 Task: Add an event with the title Second Coffee Meeting with Business Partner, date '2023/10/25', time 9:15 AM to 11:15 AMand add a description: Participants will learn the importance of active listening in effective communication. They will explore techniques for improving listening skills, such as maintaining eye.Select event color  Sage . Add location for the event as: 789 Great Sphinx of Giza, Giza, Egypt, logged in from the account softage.6@softage.netand send the event invitation to softage.3@softage.net and softage.4@softage.net. Set a reminder for the event Weekly on Sunday
Action: Mouse moved to (64, 89)
Screenshot: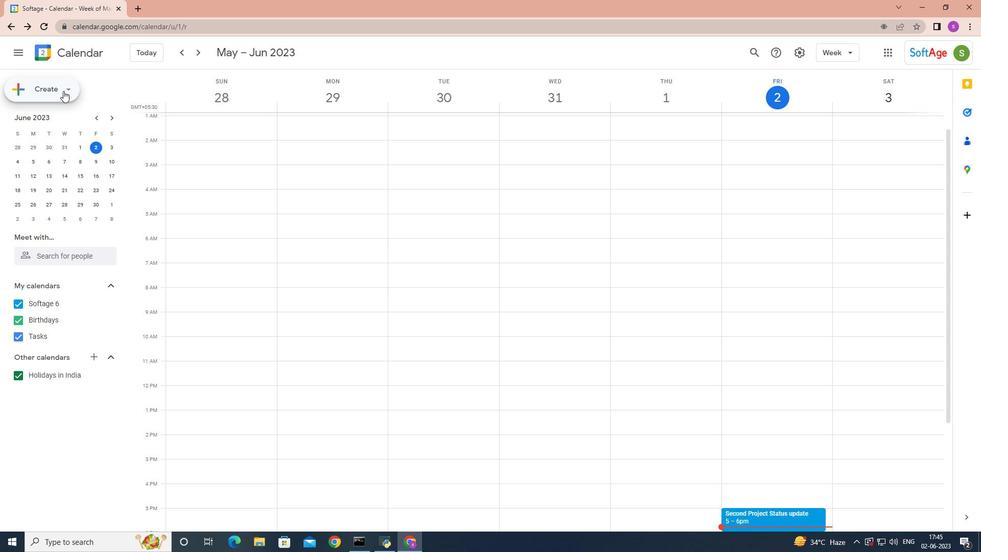 
Action: Mouse pressed left at (64, 89)
Screenshot: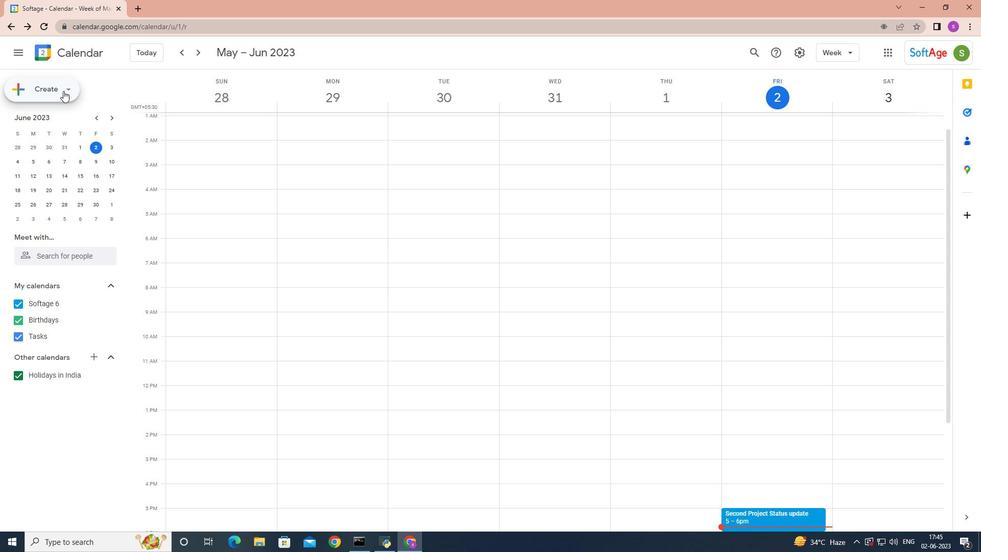 
Action: Mouse moved to (59, 114)
Screenshot: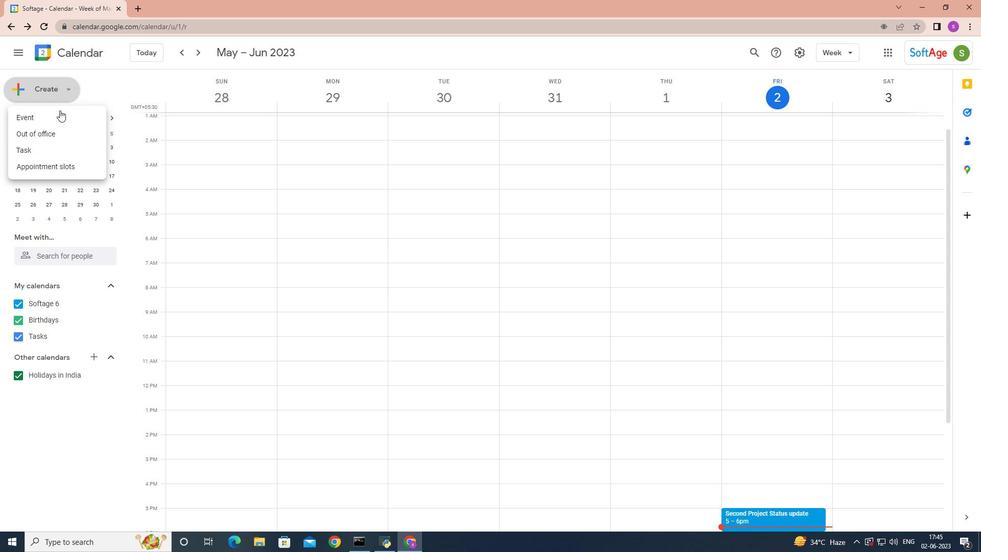 
Action: Mouse pressed left at (59, 114)
Screenshot: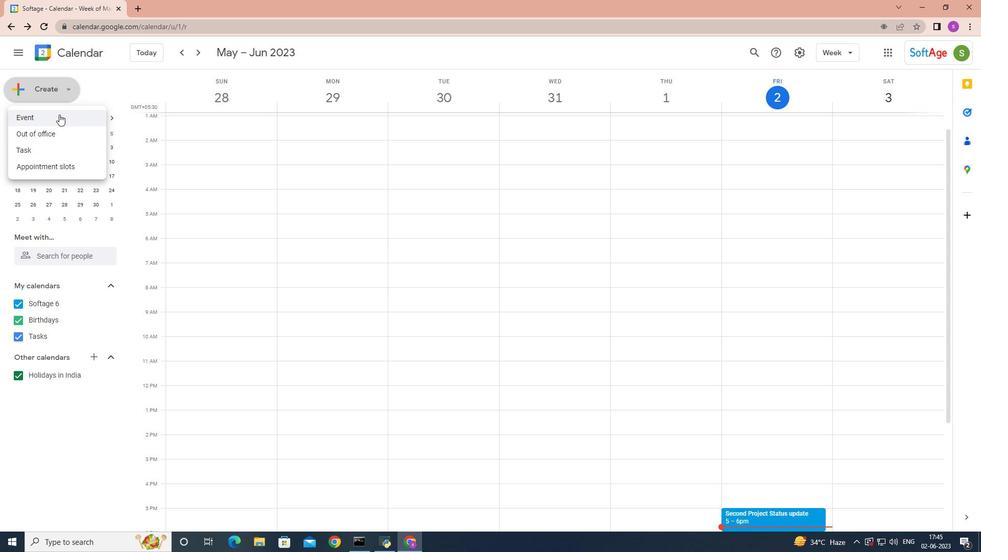 
Action: Mouse moved to (637, 491)
Screenshot: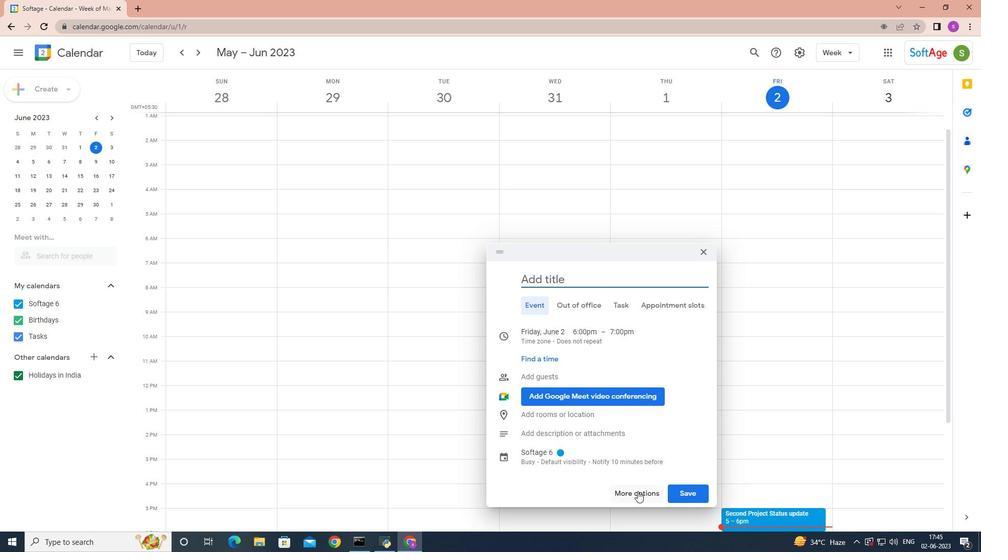 
Action: Mouse pressed left at (637, 491)
Screenshot: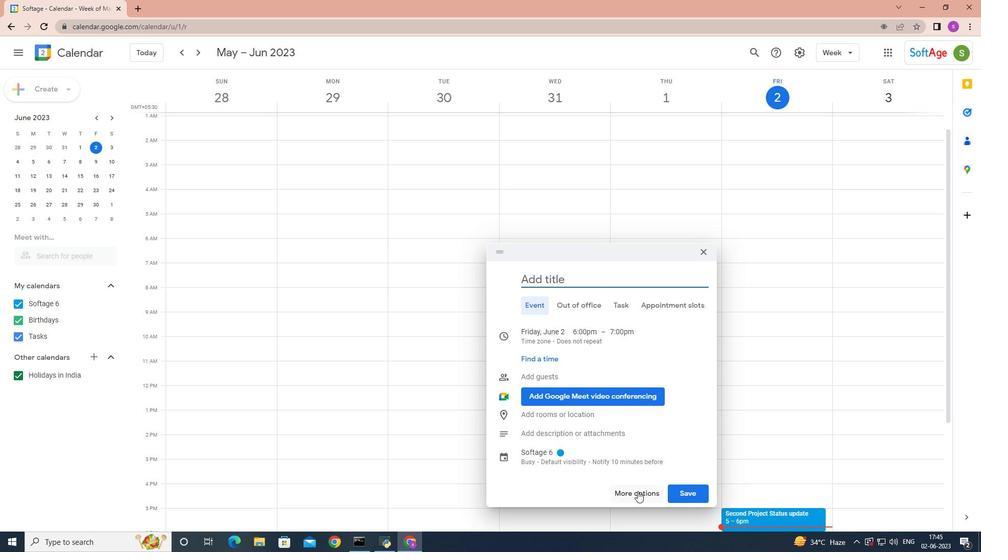 
Action: Mouse moved to (314, 200)
Screenshot: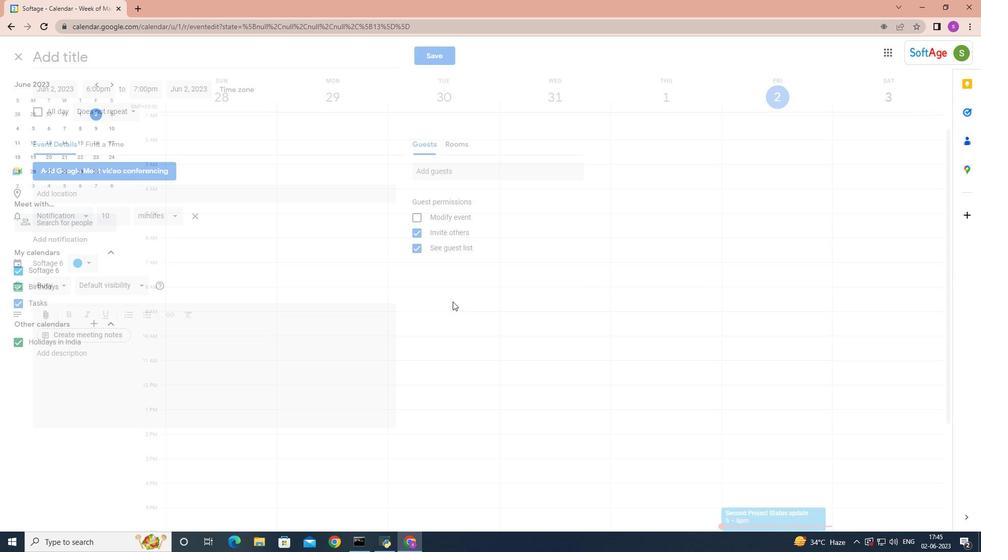 
Action: Key pressed <Key.shift>Second<Key.space><Key.shift>Coffee,<Key.space><Key.shift>Meeting
Screenshot: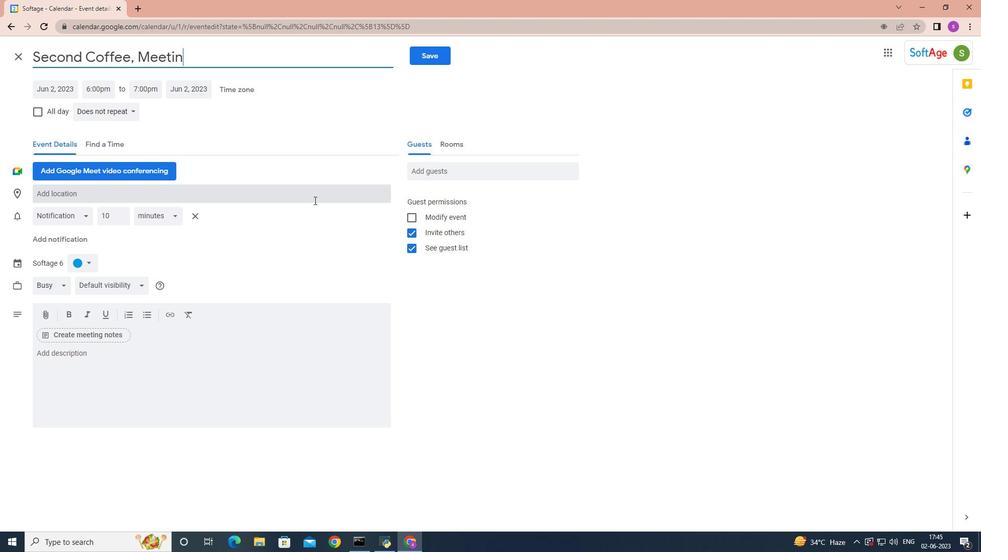 
Action: Mouse moved to (63, 90)
Screenshot: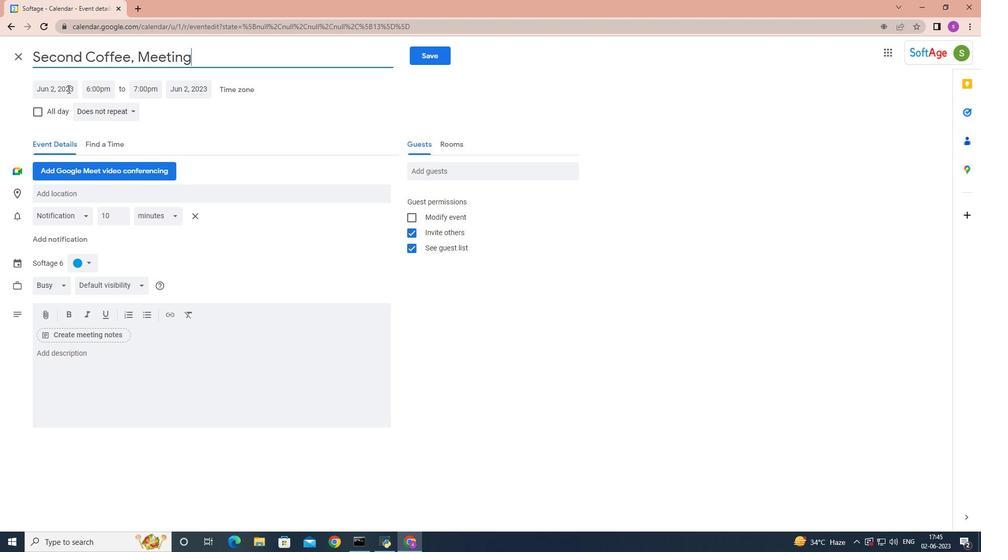 
Action: Mouse pressed left at (63, 90)
Screenshot: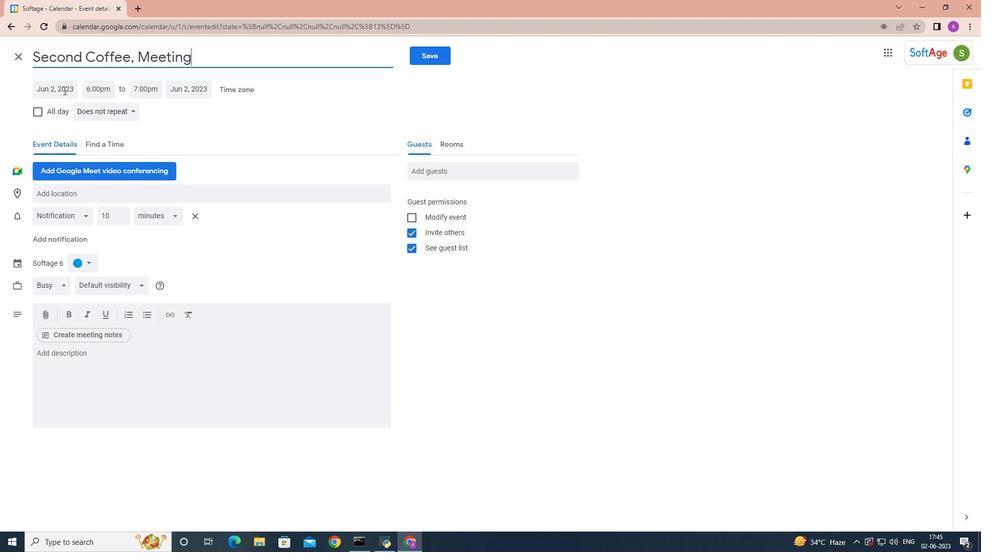 
Action: Mouse moved to (164, 110)
Screenshot: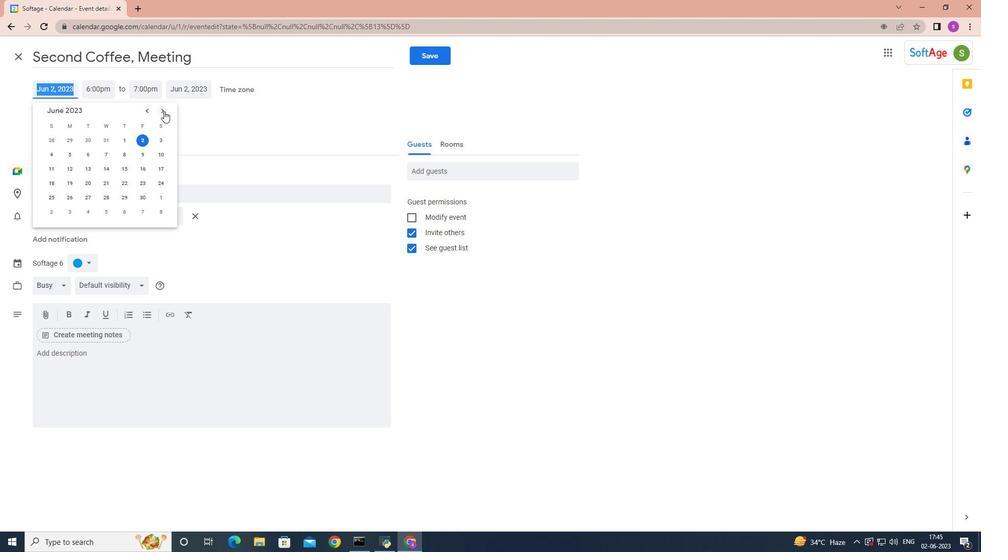 
Action: Mouse pressed left at (164, 110)
Screenshot: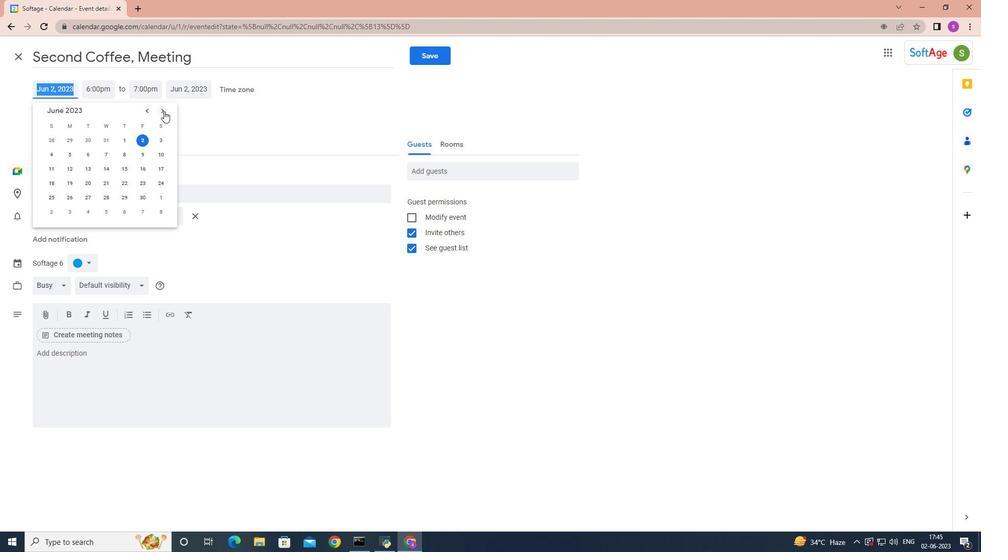
Action: Mouse moved to (164, 109)
Screenshot: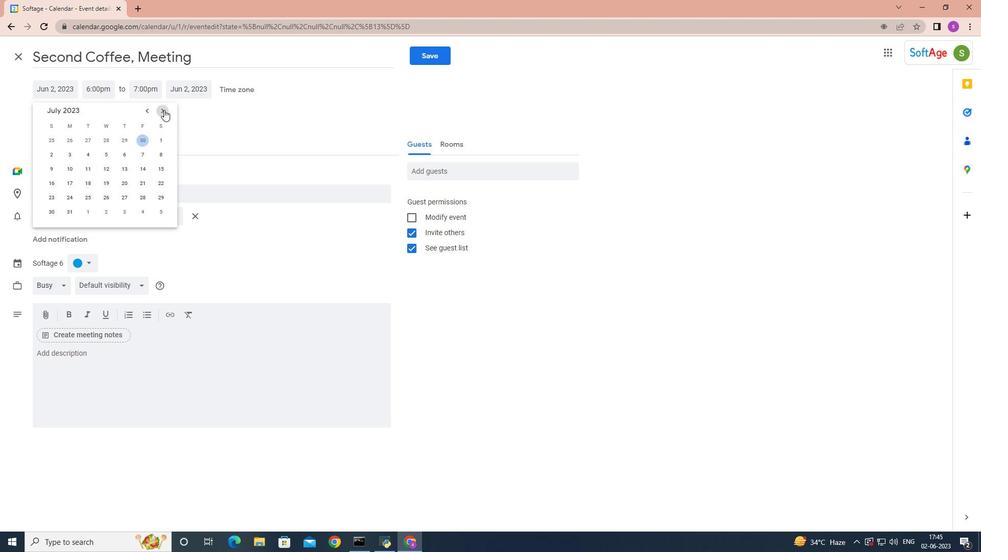 
Action: Mouse pressed left at (164, 109)
Screenshot: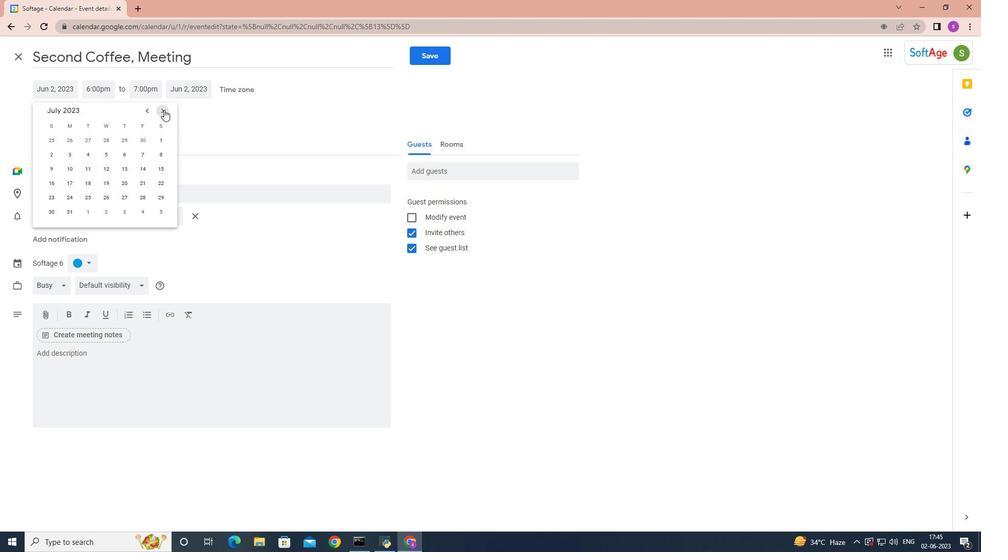 
Action: Mouse pressed left at (164, 109)
Screenshot: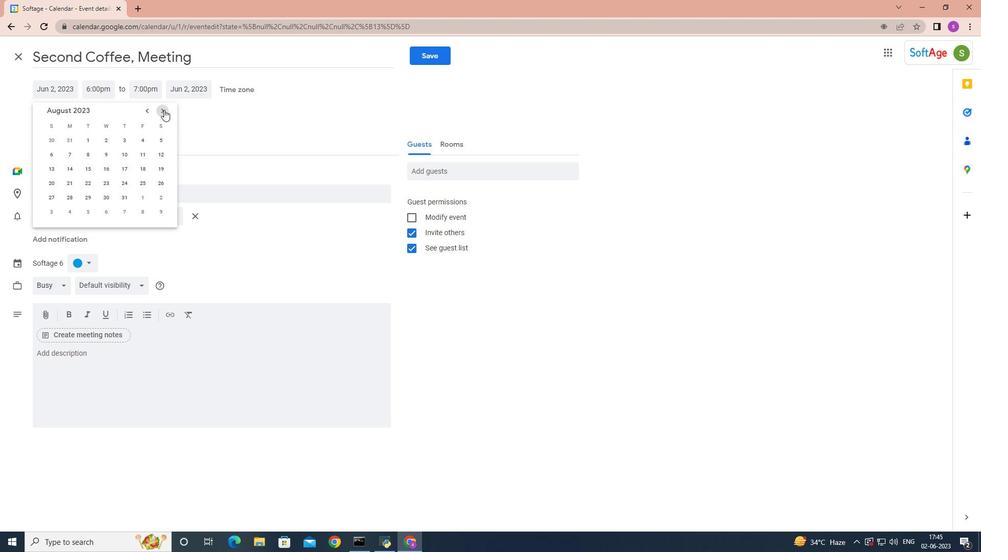 
Action: Mouse pressed left at (164, 109)
Screenshot: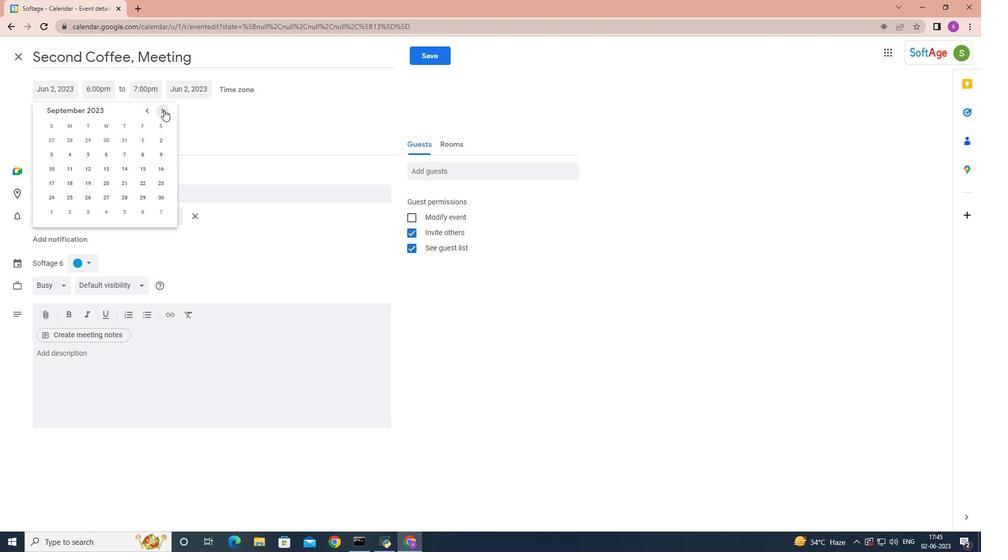 
Action: Mouse moved to (105, 182)
Screenshot: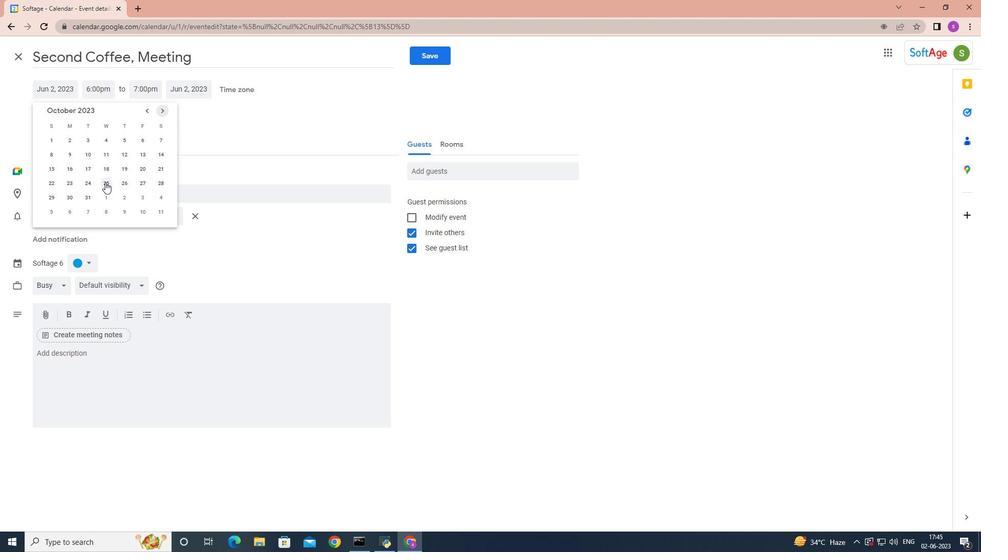 
Action: Mouse pressed left at (105, 182)
Screenshot: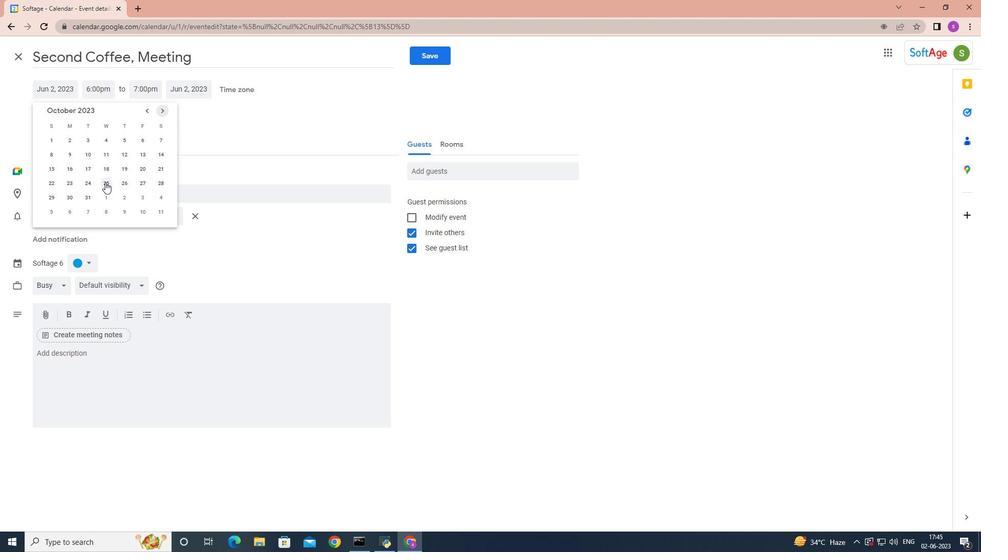 
Action: Mouse moved to (110, 90)
Screenshot: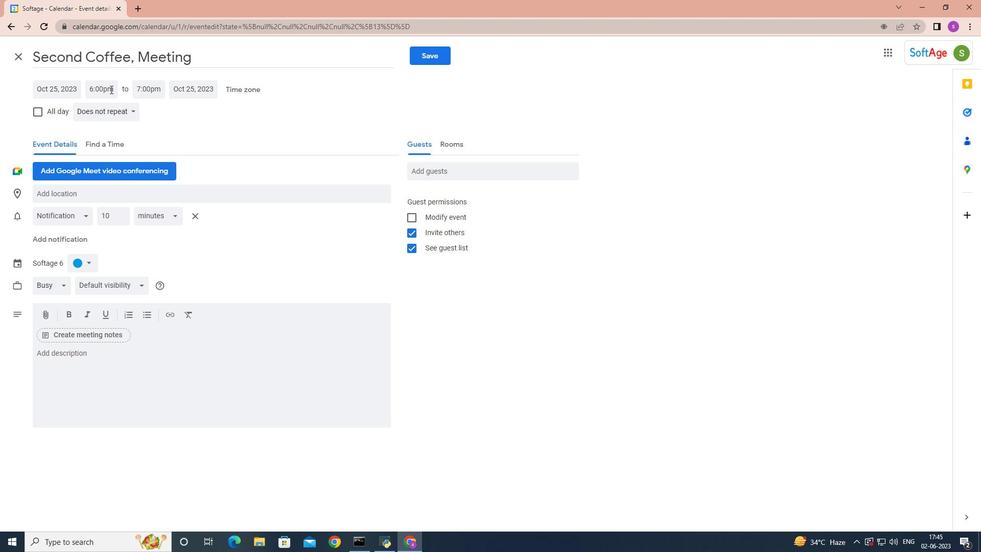 
Action: Mouse pressed left at (110, 90)
Screenshot: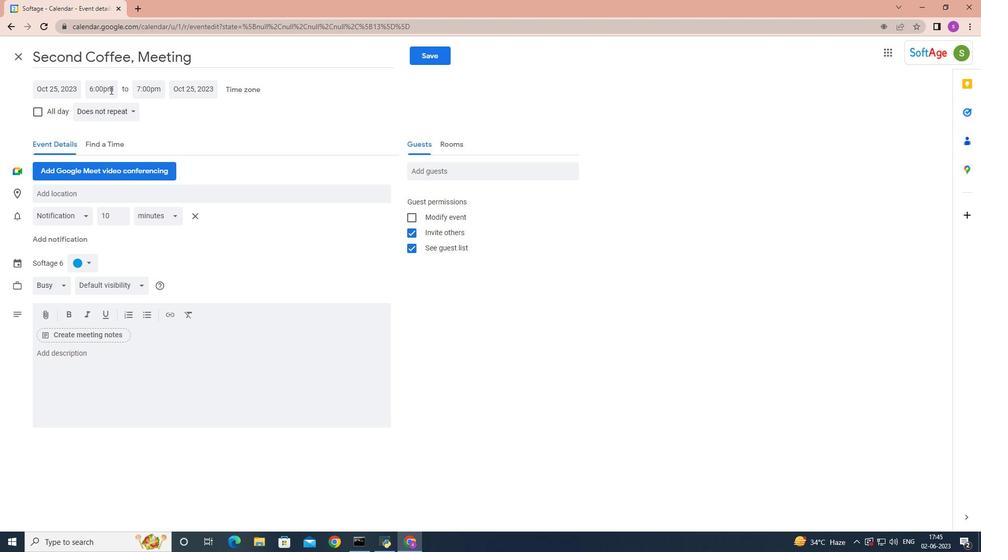 
Action: Mouse moved to (137, 133)
Screenshot: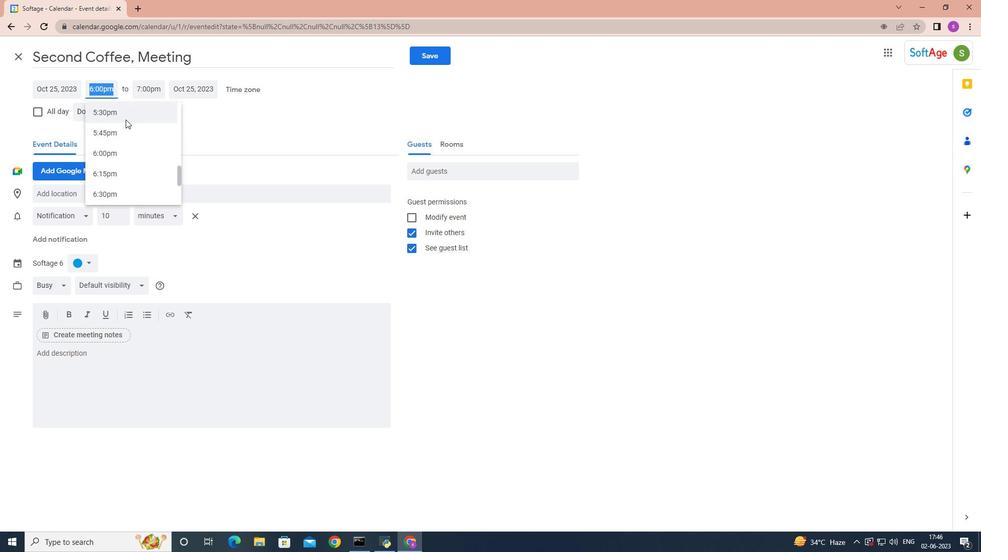 
Action: Mouse scrolled (137, 134) with delta (0, 0)
Screenshot: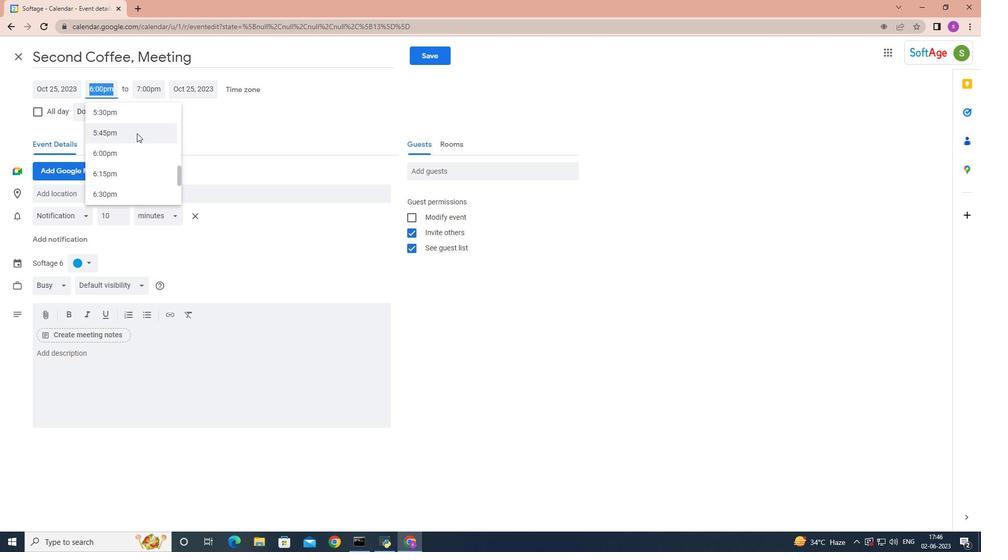 
Action: Mouse scrolled (137, 134) with delta (0, 0)
Screenshot: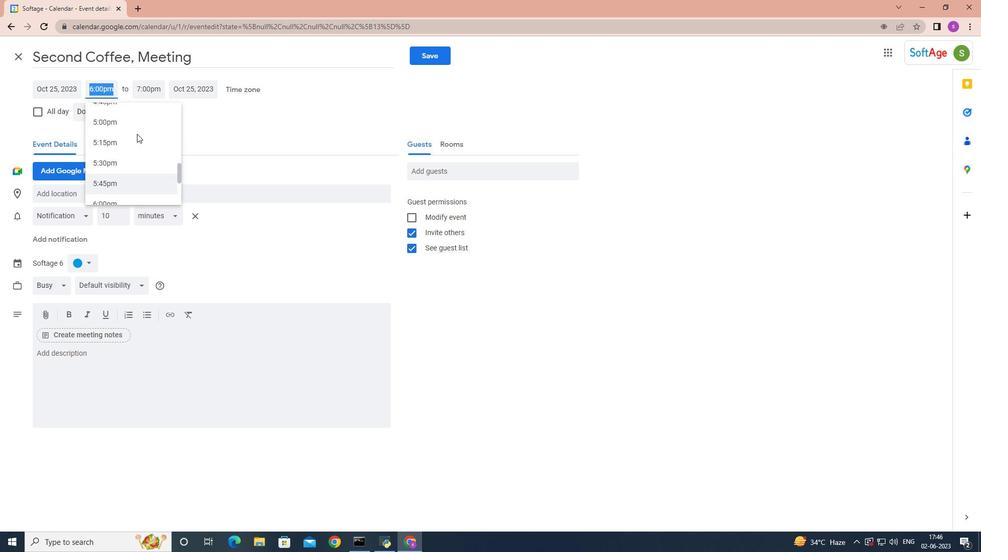 
Action: Mouse scrolled (137, 134) with delta (0, 0)
Screenshot: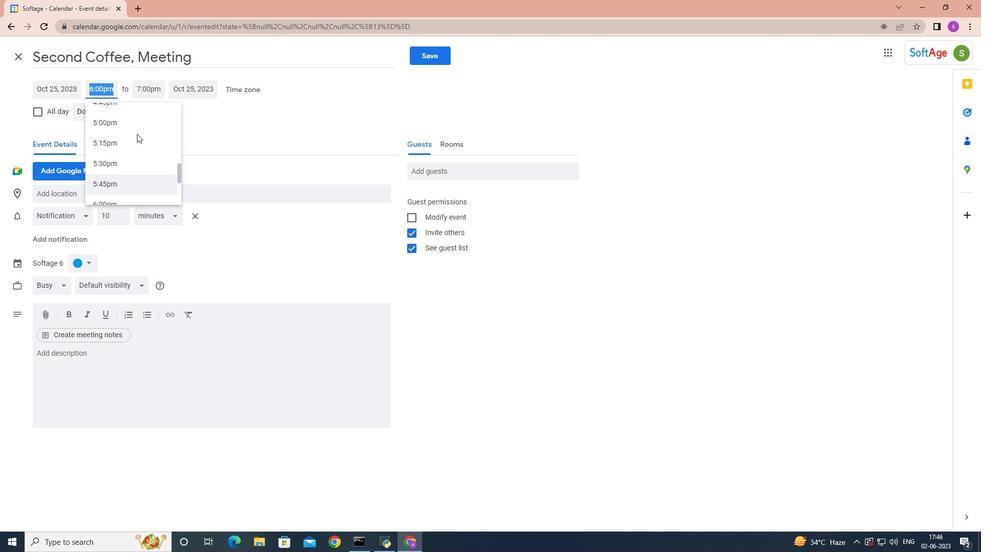 
Action: Mouse moved to (137, 133)
Screenshot: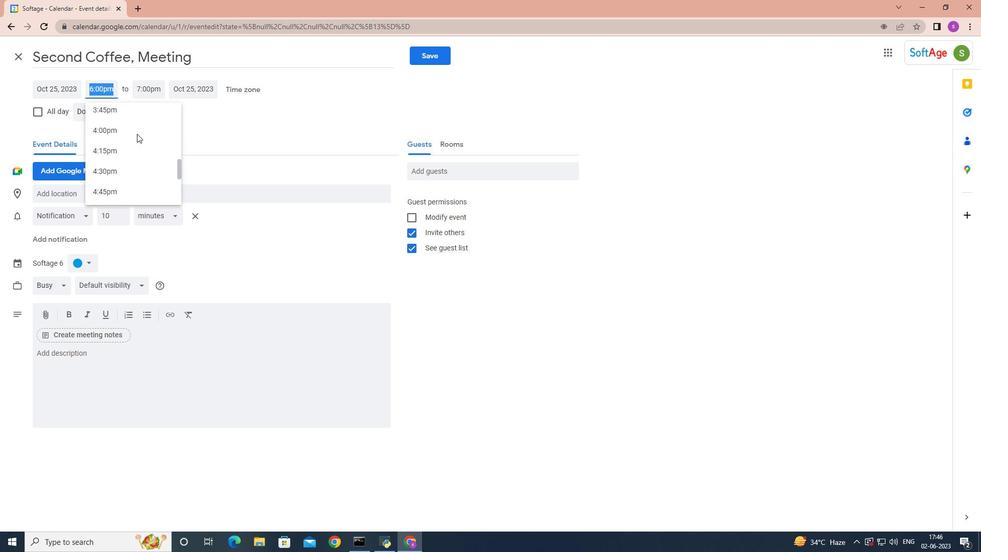 
Action: Mouse scrolled (137, 134) with delta (0, 0)
Screenshot: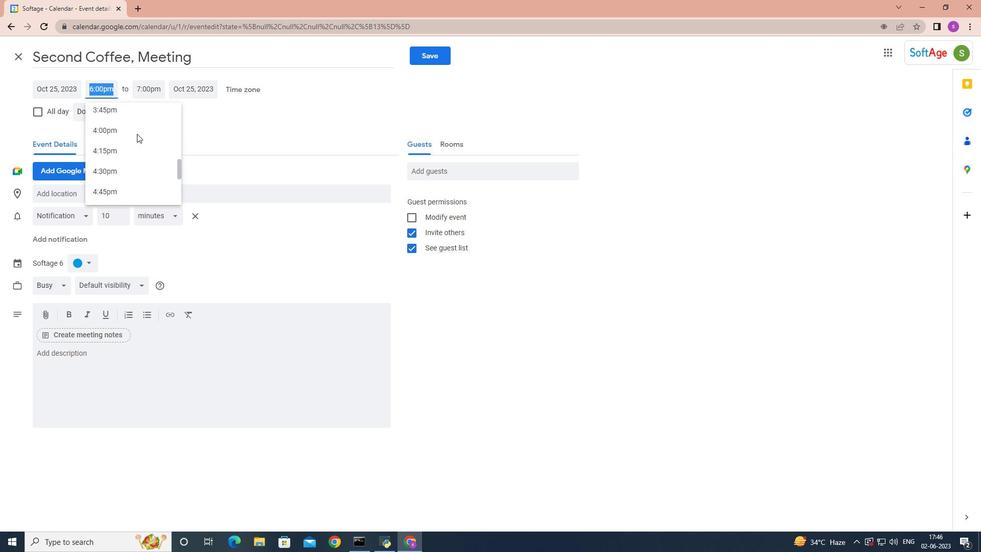 
Action: Mouse scrolled (137, 134) with delta (0, 0)
Screenshot: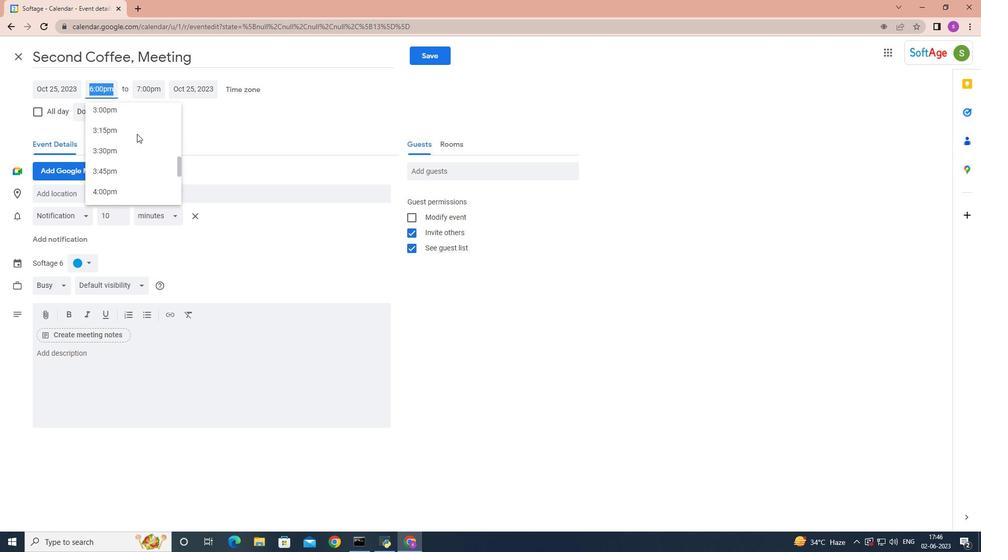 
Action: Mouse scrolled (137, 134) with delta (0, 0)
Screenshot: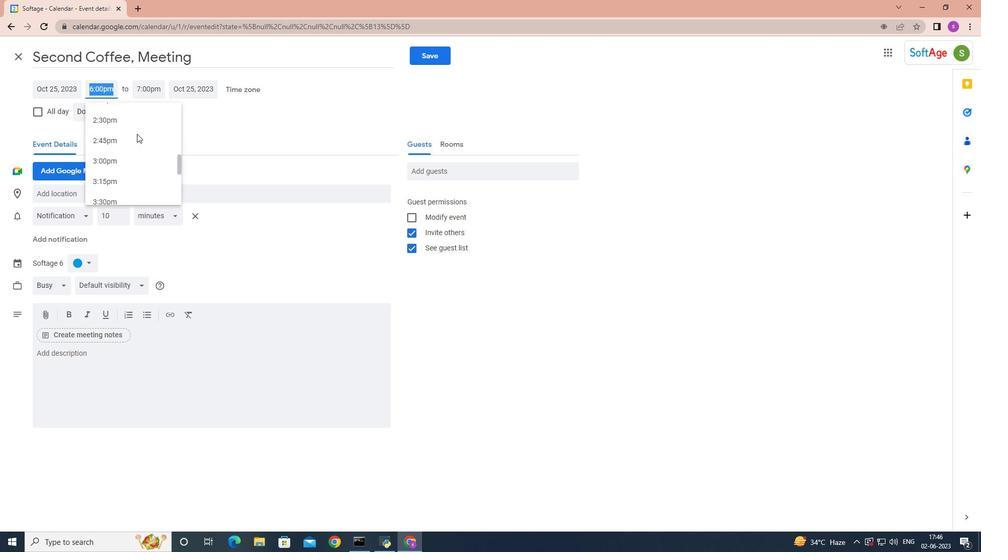 
Action: Mouse scrolled (137, 134) with delta (0, 0)
Screenshot: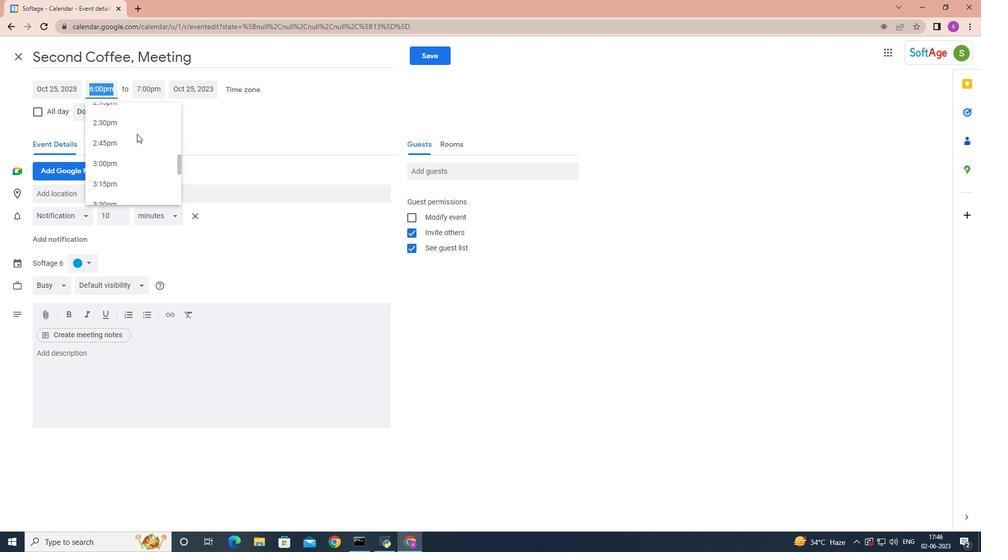 
Action: Mouse scrolled (137, 134) with delta (0, 0)
Screenshot: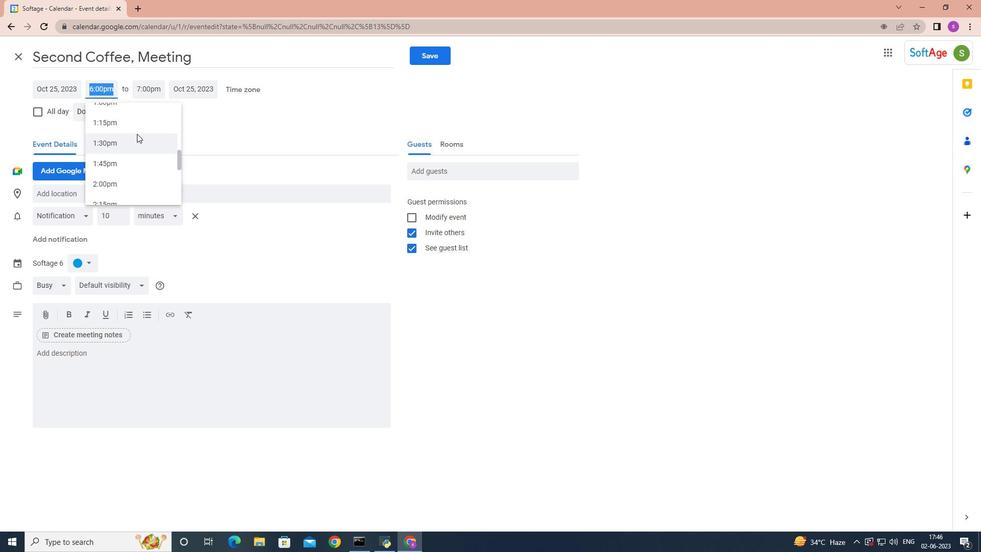 
Action: Mouse scrolled (137, 134) with delta (0, 0)
Screenshot: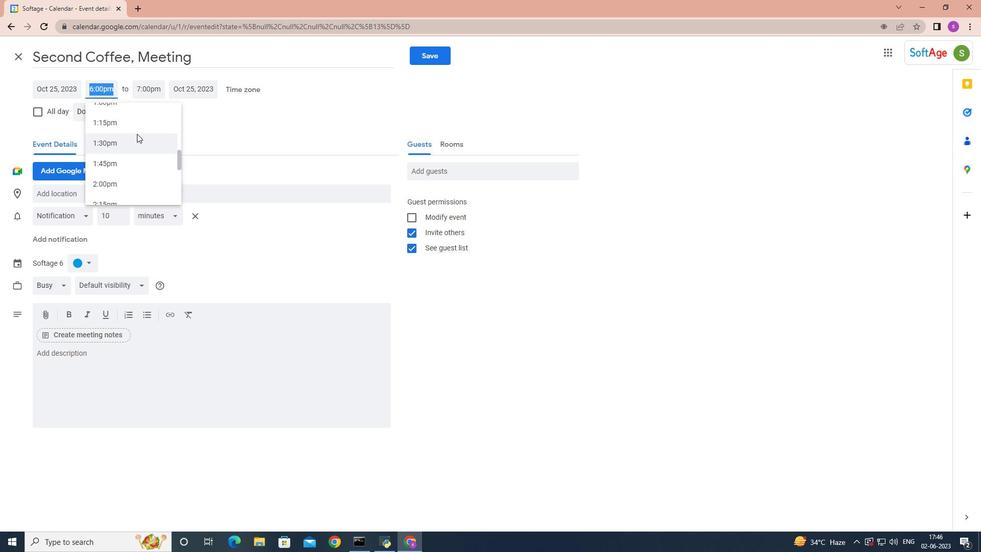 
Action: Mouse moved to (137, 135)
Screenshot: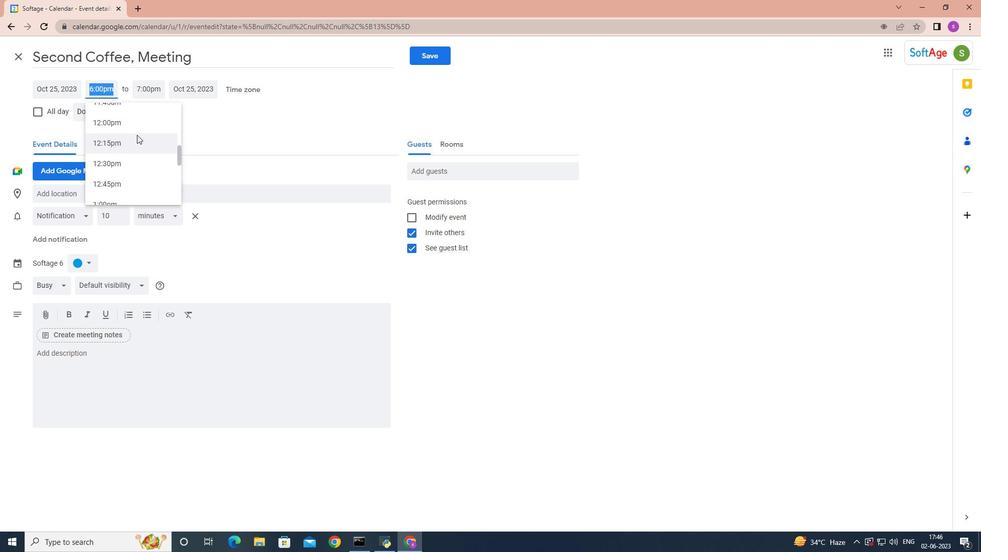 
Action: Mouse scrolled (137, 135) with delta (0, 0)
Screenshot: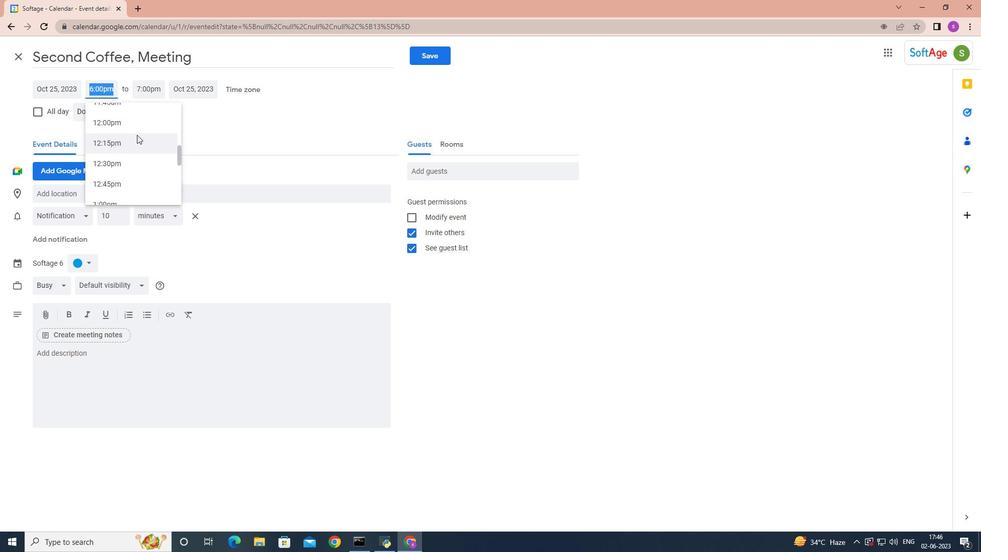 
Action: Mouse scrolled (137, 135) with delta (0, 0)
Screenshot: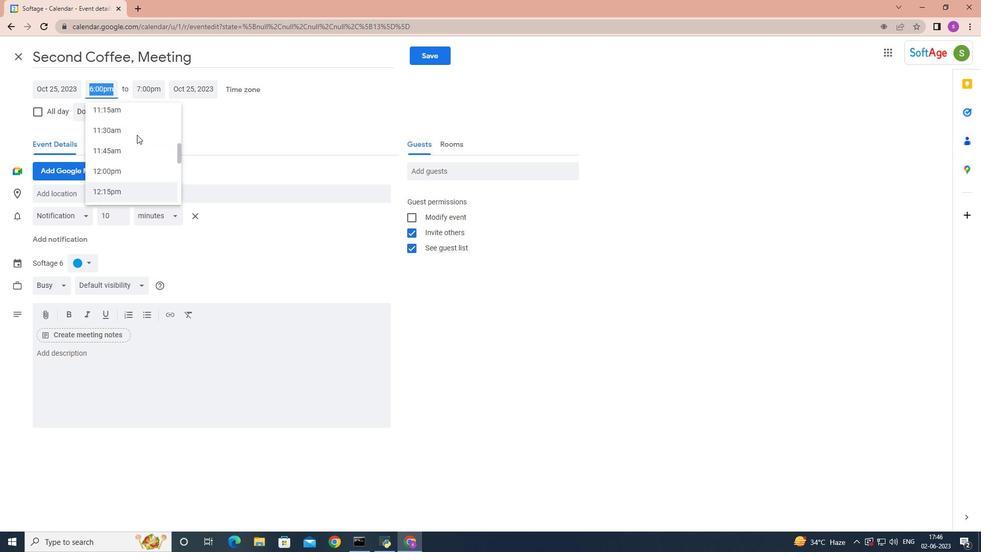 
Action: Mouse scrolled (137, 135) with delta (0, 0)
Screenshot: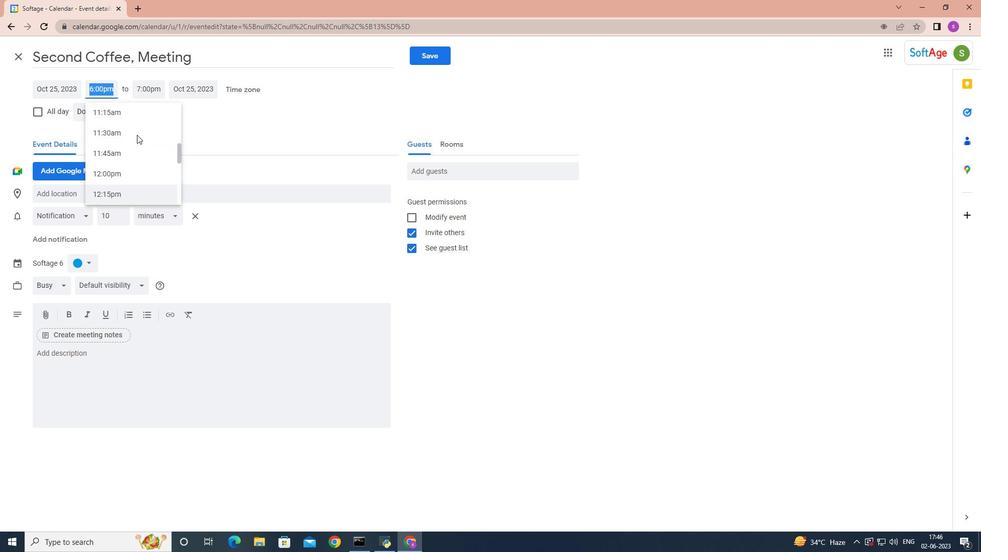 
Action: Mouse scrolled (137, 135) with delta (0, 0)
Screenshot: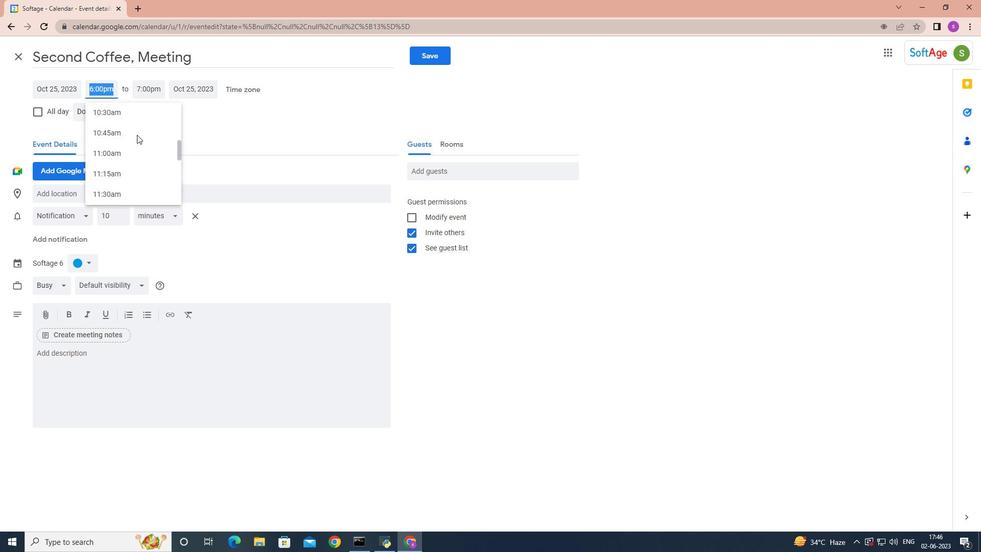 
Action: Mouse scrolled (137, 135) with delta (0, 0)
Screenshot: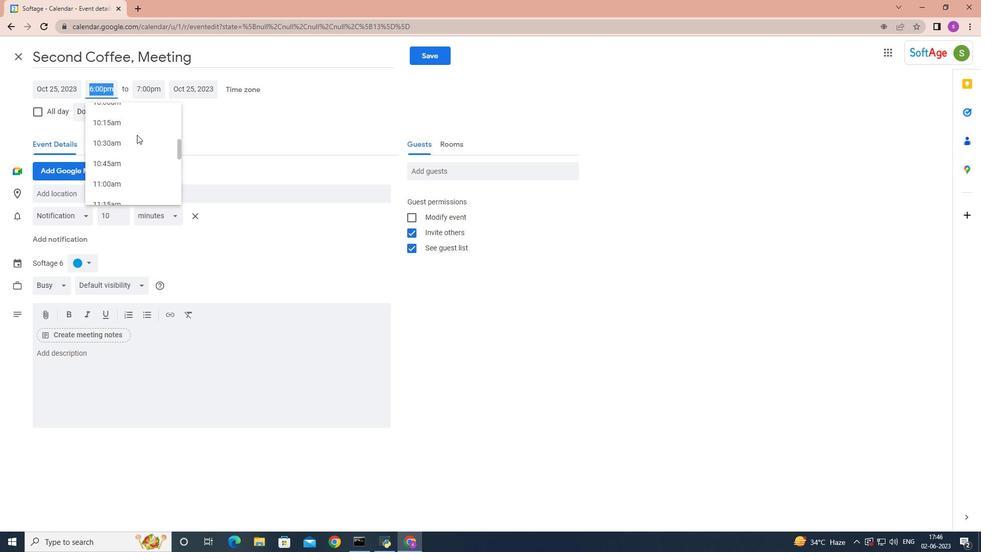 
Action: Mouse scrolled (137, 135) with delta (0, 0)
Screenshot: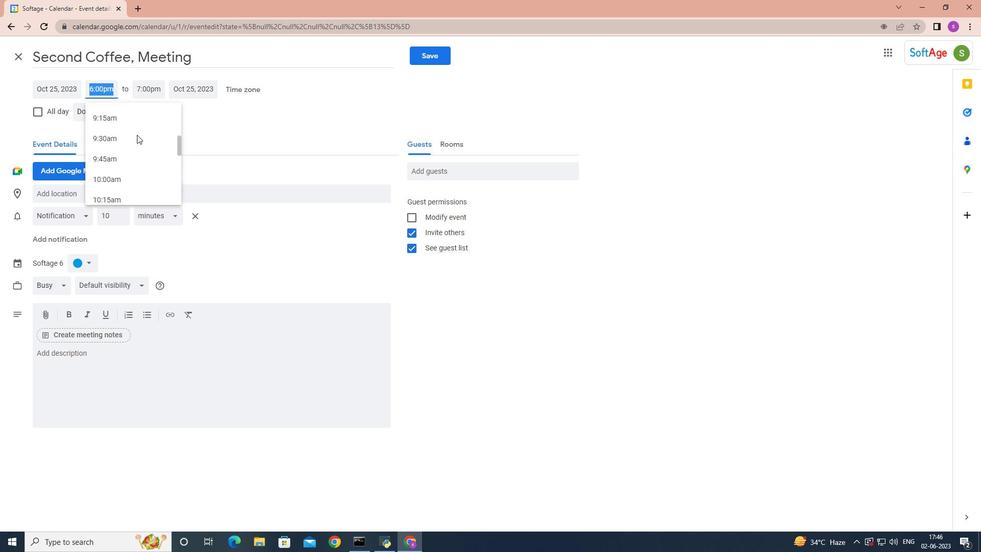 
Action: Mouse scrolled (137, 135) with delta (0, 0)
Screenshot: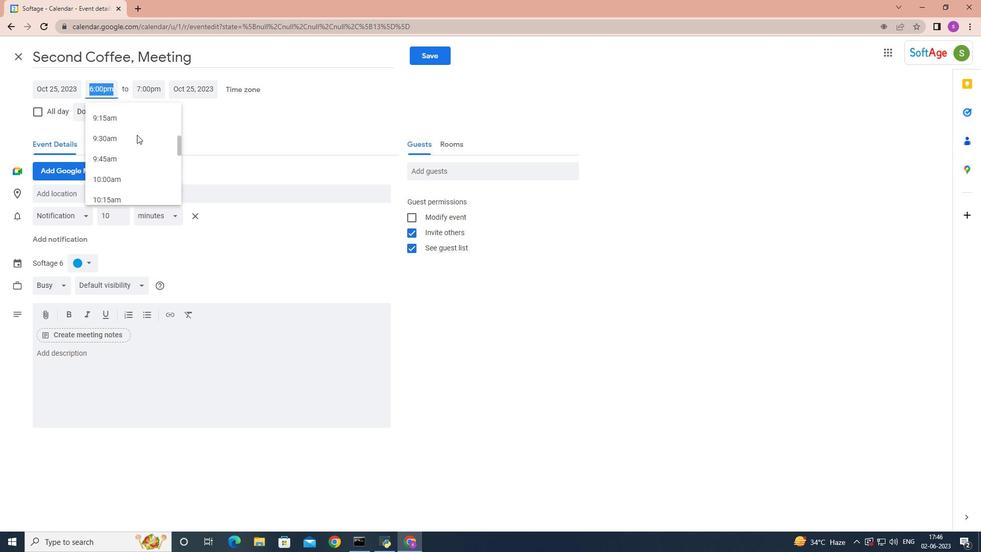 
Action: Mouse scrolled (137, 134) with delta (0, 0)
Screenshot: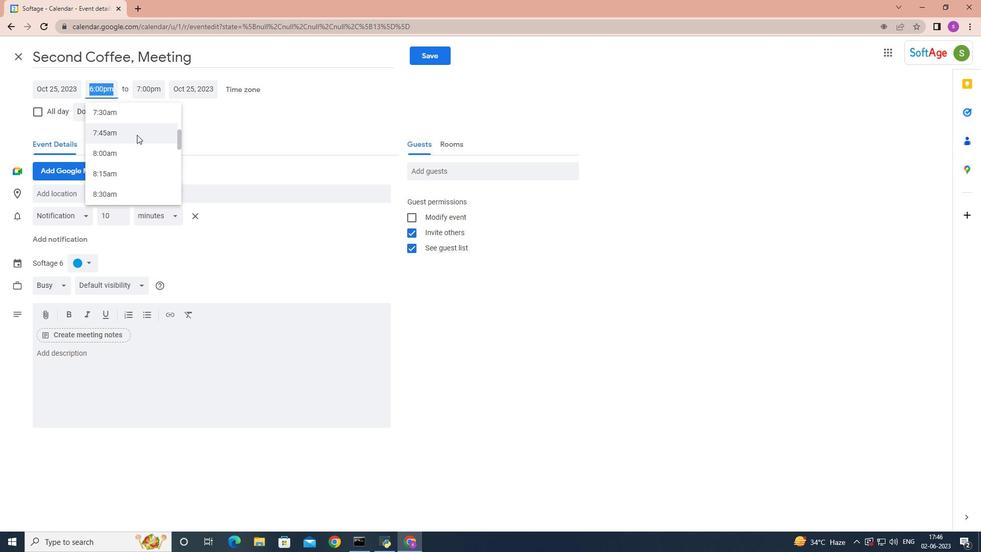 
Action: Mouse moved to (140, 142)
Screenshot: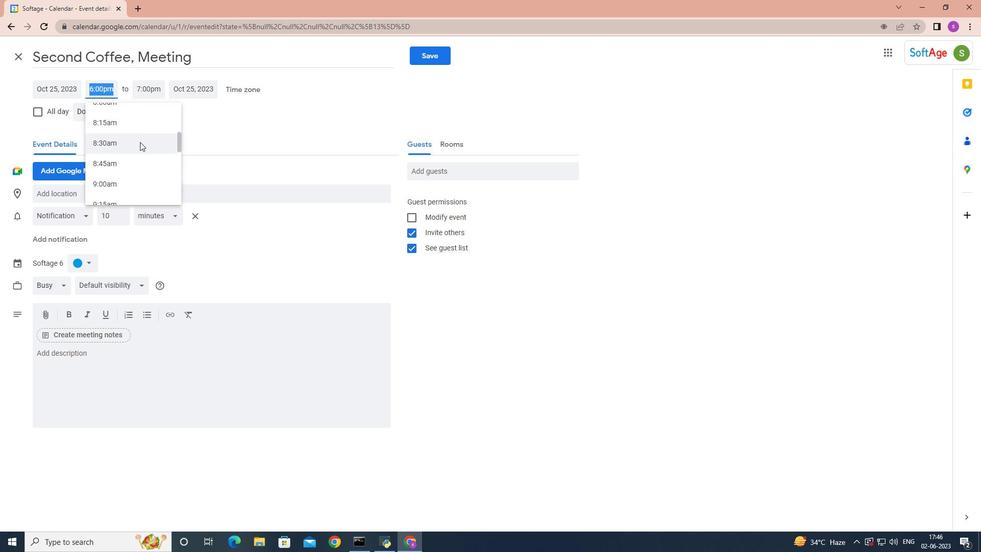 
Action: Mouse scrolled (140, 141) with delta (0, 0)
Screenshot: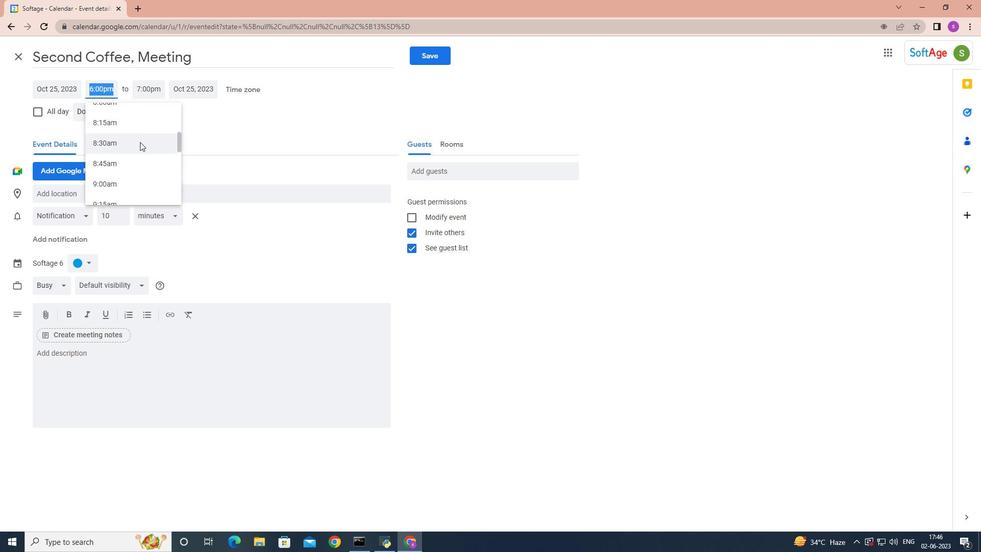 
Action: Mouse moved to (117, 150)
Screenshot: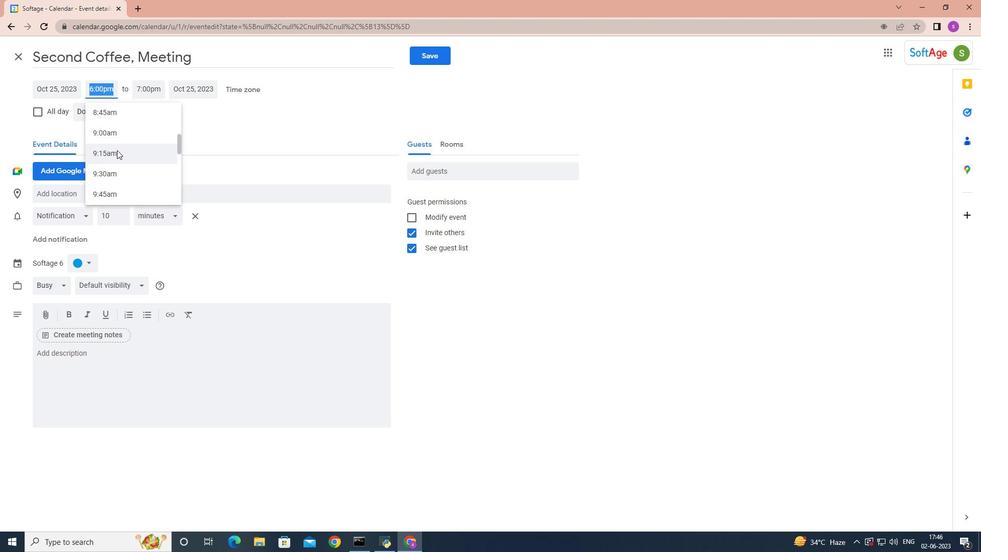 
Action: Mouse pressed left at (117, 150)
Screenshot: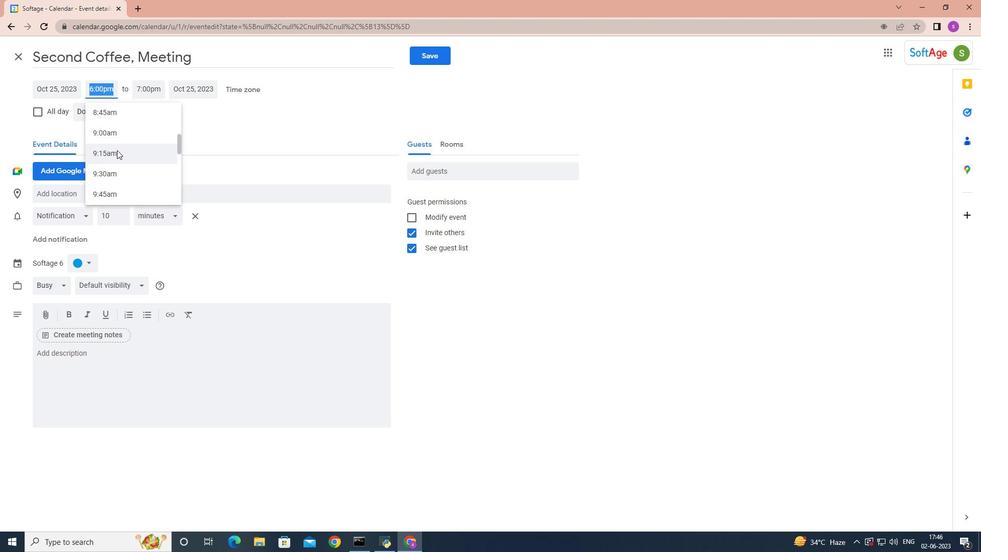 
Action: Mouse moved to (151, 90)
Screenshot: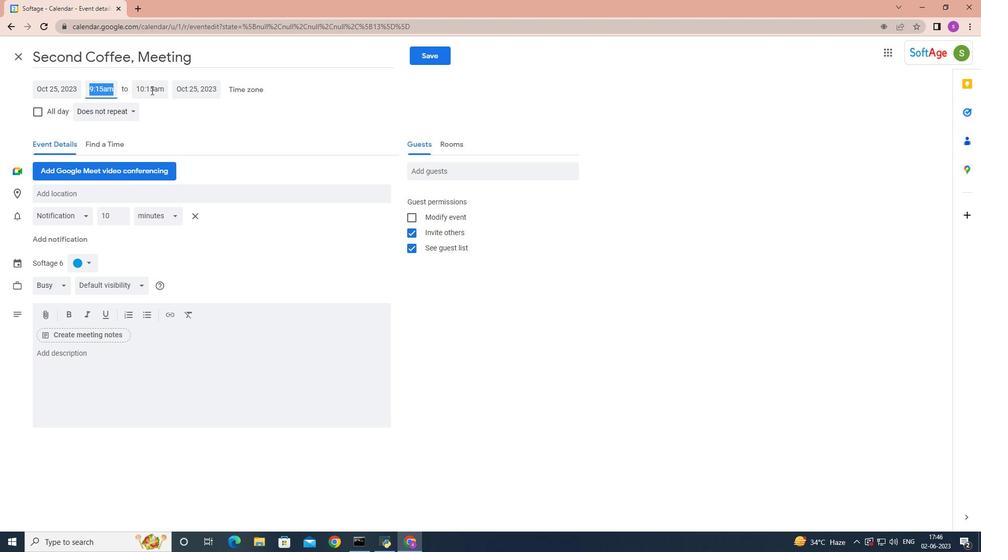 
Action: Mouse pressed left at (151, 90)
Screenshot: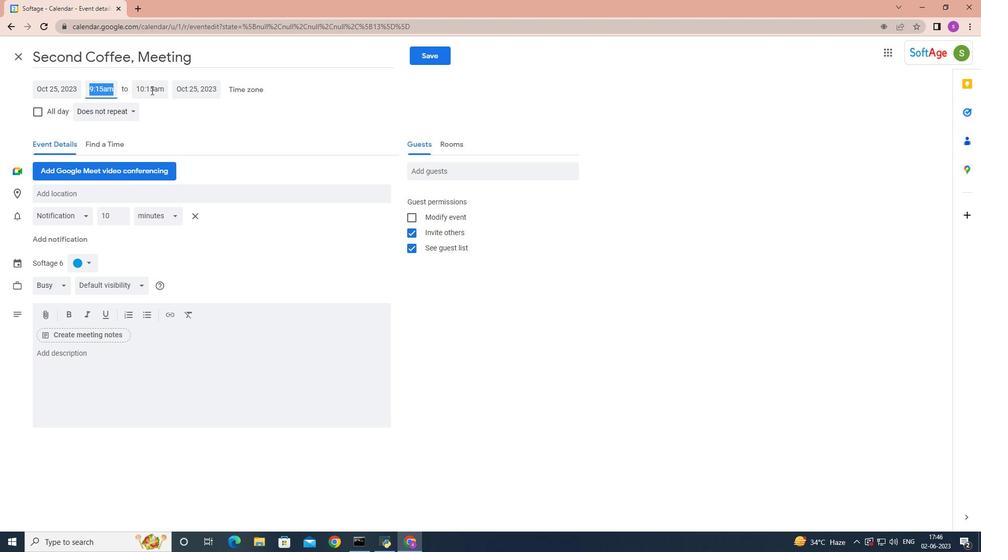 
Action: Mouse moved to (179, 193)
Screenshot: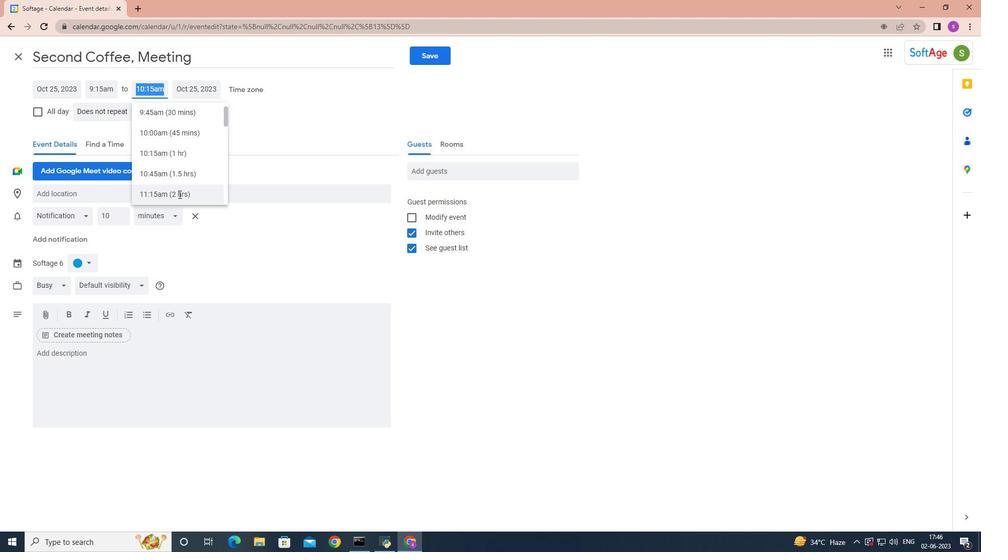 
Action: Mouse pressed left at (179, 193)
Screenshot: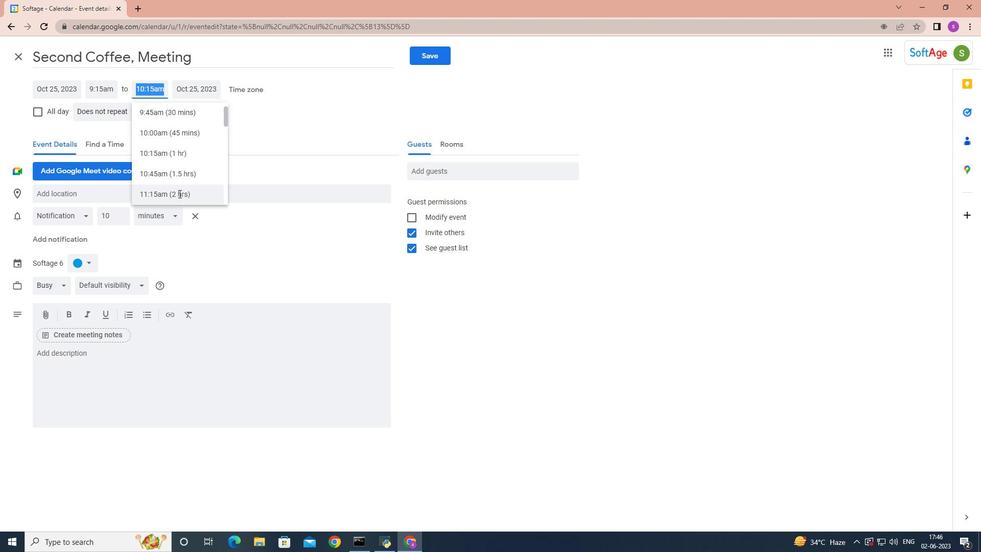 
Action: Mouse moved to (56, 351)
Screenshot: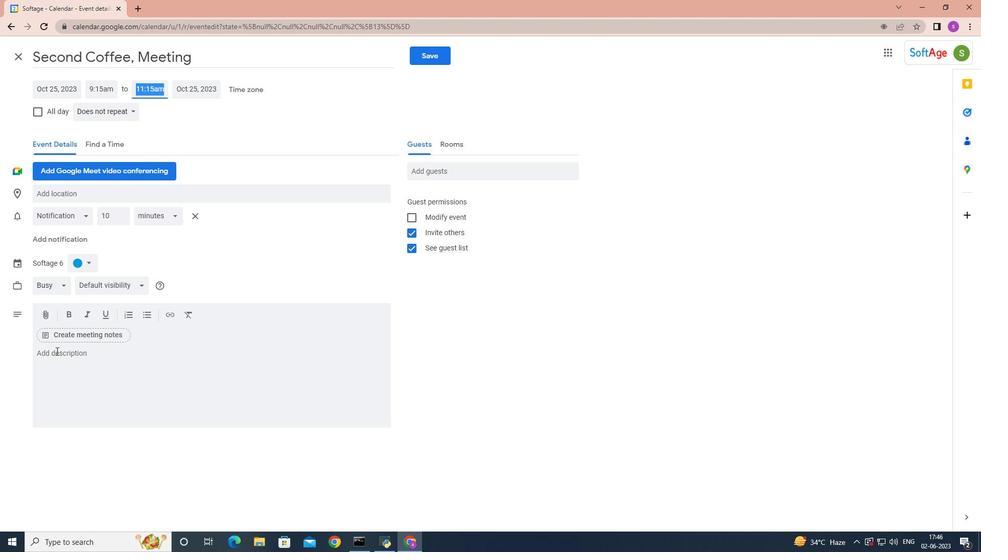
Action: Mouse pressed left at (56, 351)
Screenshot: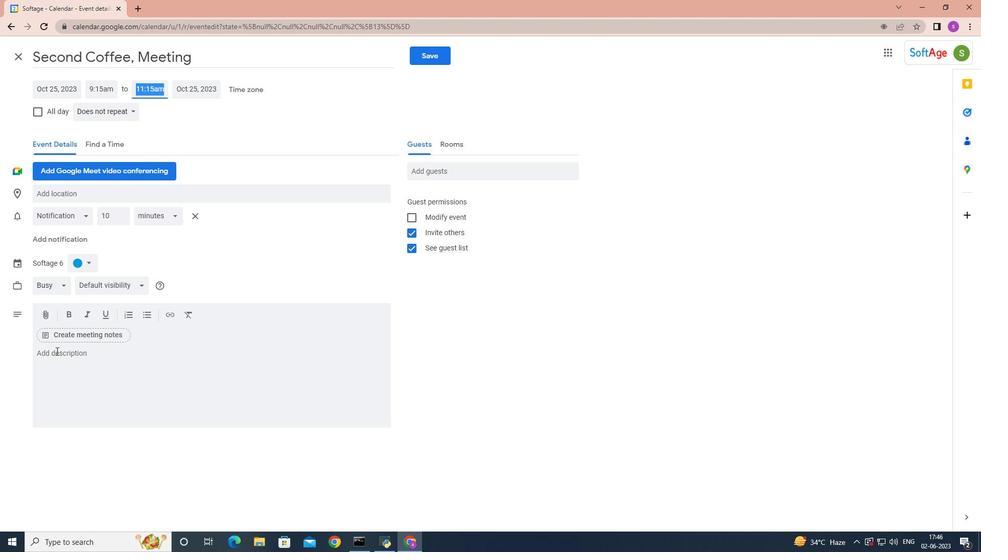 
Action: Key pressed <Key.shift>Participants<Key.space>will<Key.space>learn<Key.space>the<Key.space>importance<Key.space>of<Key.space>active<Key.space>listening<Key.space>in<Key.space>effective<Key.space>communication.<Key.space>they<Key.space>will<Key.space>explore<Key.space>rechniques<Key.space><Key.backspace><Key.backspace><Key.backspace><Key.backspace><Key.backspace><Key.backspace><Key.backspace>niques<Key.space><Key.backspace><Key.backspace><Key.backspace><Key.backspace><Key.backspace><Key.backspace><Key.backspace><Key.backspace><Key.backspace><Key.backspace><Key.backspace>techniques<Key.space>for<Key.space>improving<Key.space>listening<Key.space>skills,<Key.space>such<Key.space>as<Key.space>,<Key.backspace>maintaining<Key.space>eye.<Key.space>select<Key.space>event<Key.space>color<Key.space><Key.shift>Sa<Key.backspace><Key.backspace><Key.backspace><Key.backspace><Key.backspace><Key.backspace><Key.backspace><Key.backspace>.
Screenshot: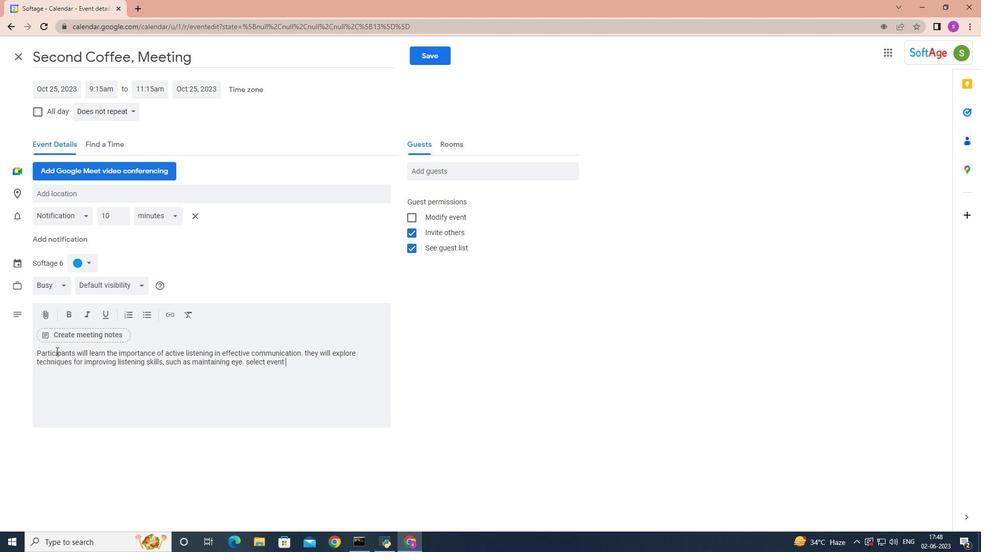 
Action: Mouse moved to (91, 264)
Screenshot: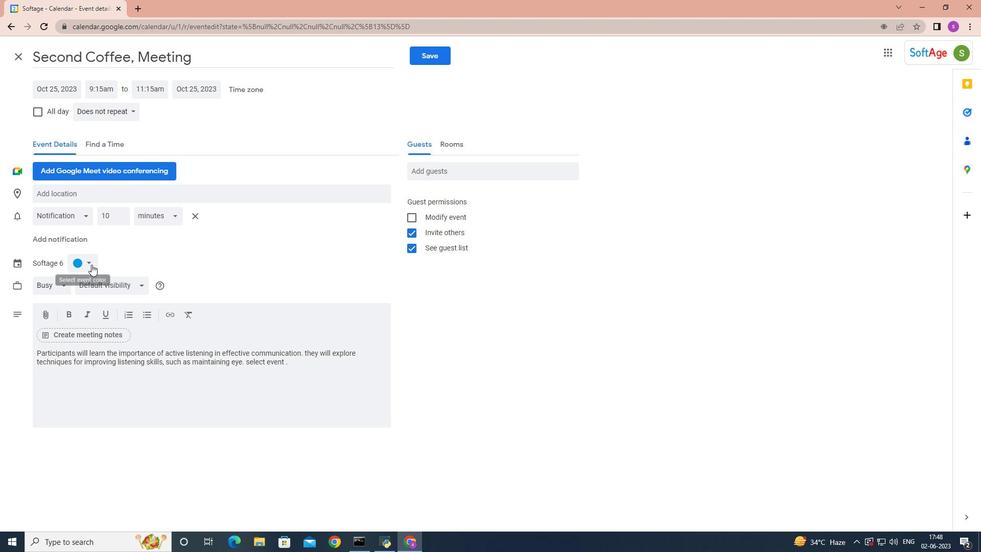 
Action: Mouse pressed left at (91, 264)
Screenshot: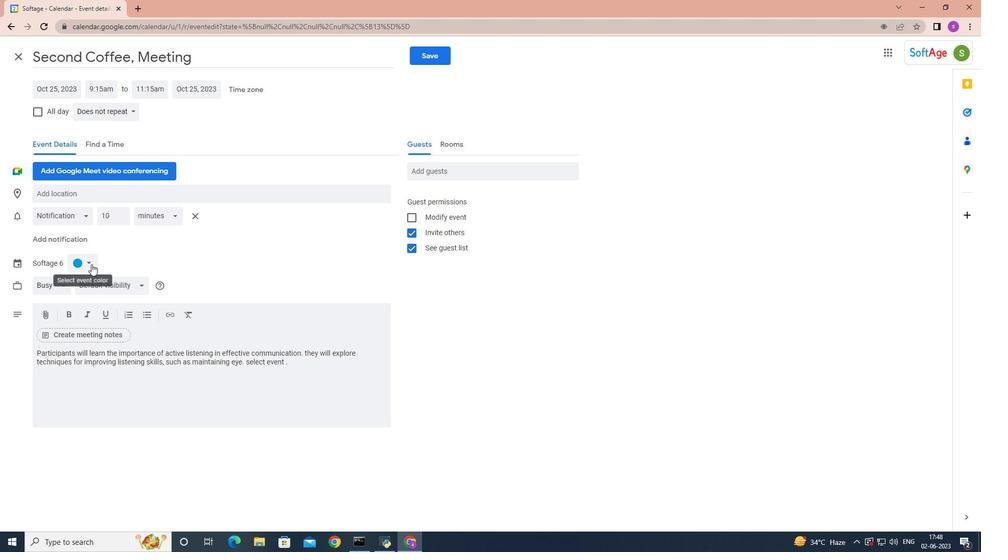 
Action: Mouse moved to (75, 287)
Screenshot: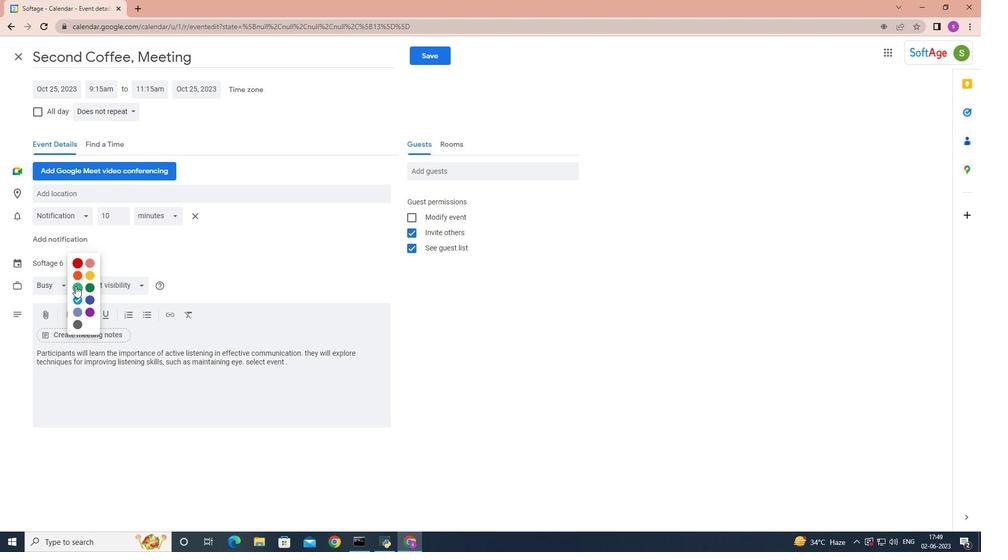 
Action: Mouse pressed left at (75, 287)
Screenshot: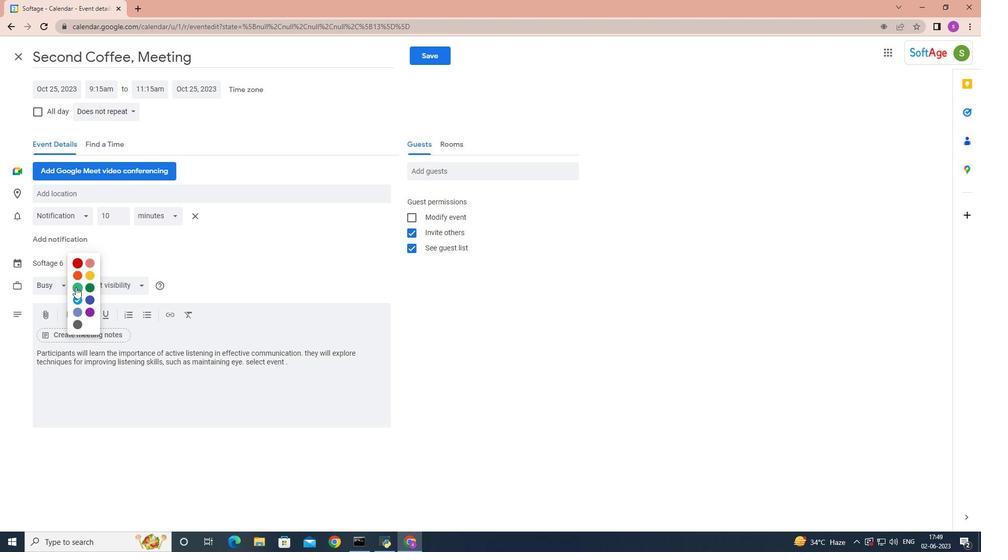 
Action: Mouse moved to (93, 192)
Screenshot: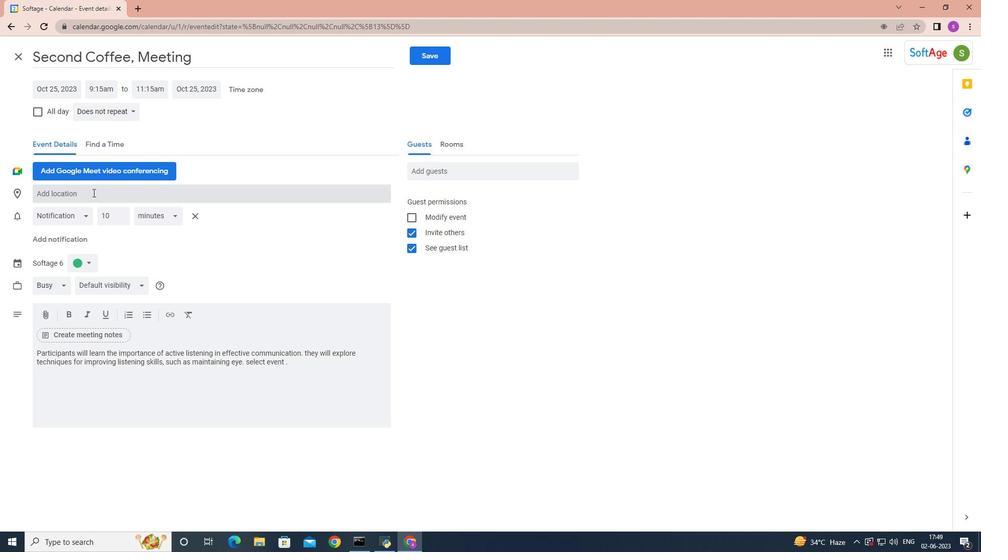 
Action: Mouse pressed left at (93, 192)
Screenshot: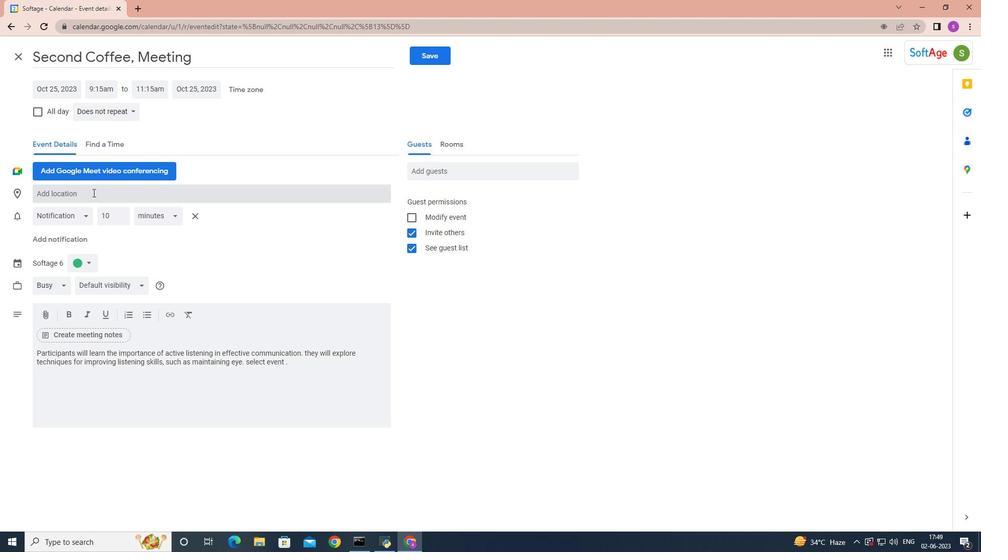 
Action: Key pressed 789<Key.space><Key.shift>Great<Key.space><Key.shift>sphinx<Key.space>of<Key.space><Key.shift>Giza<Key.space>,<Key.space><Key.shift>Egypt<Key.enter>
Screenshot: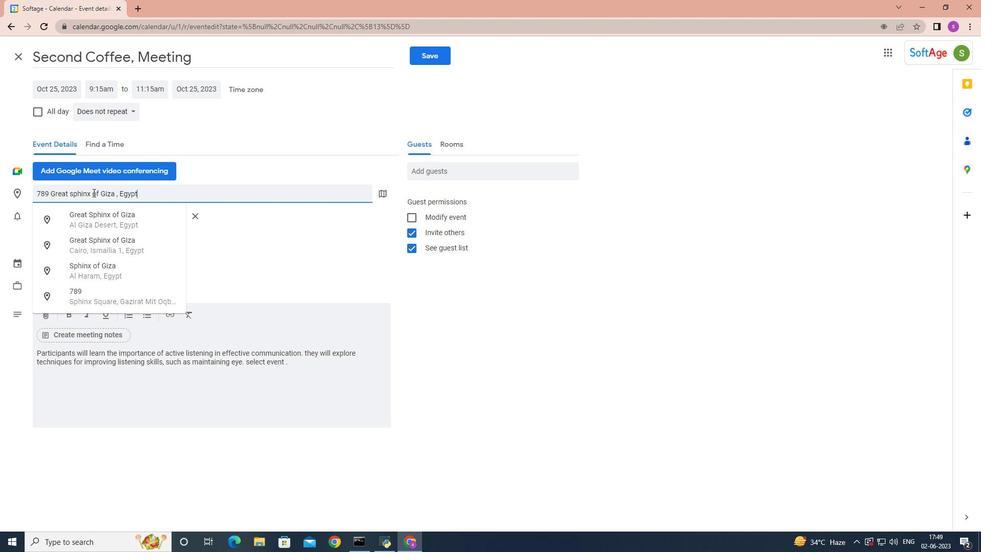 
Action: Mouse moved to (492, 172)
Screenshot: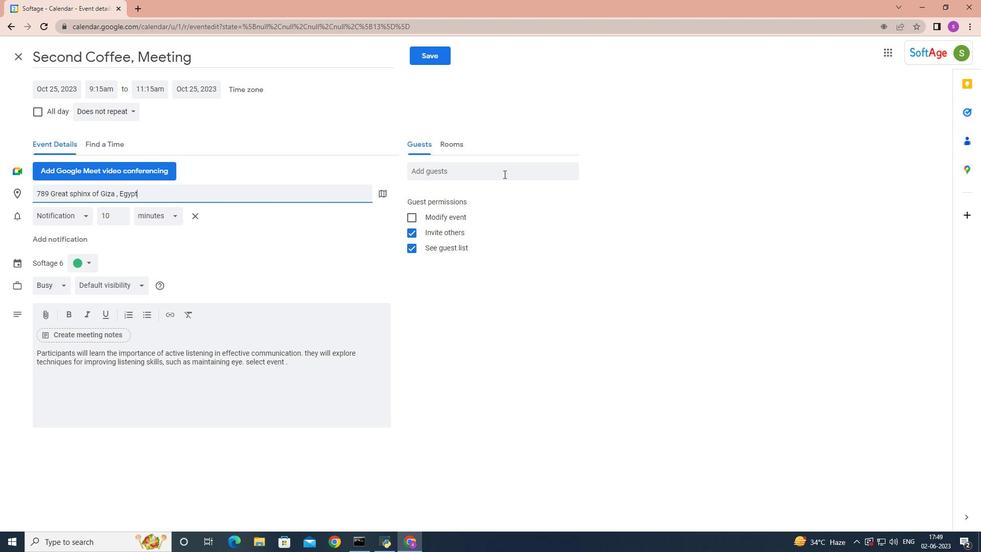 
Action: Mouse pressed left at (492, 172)
Screenshot: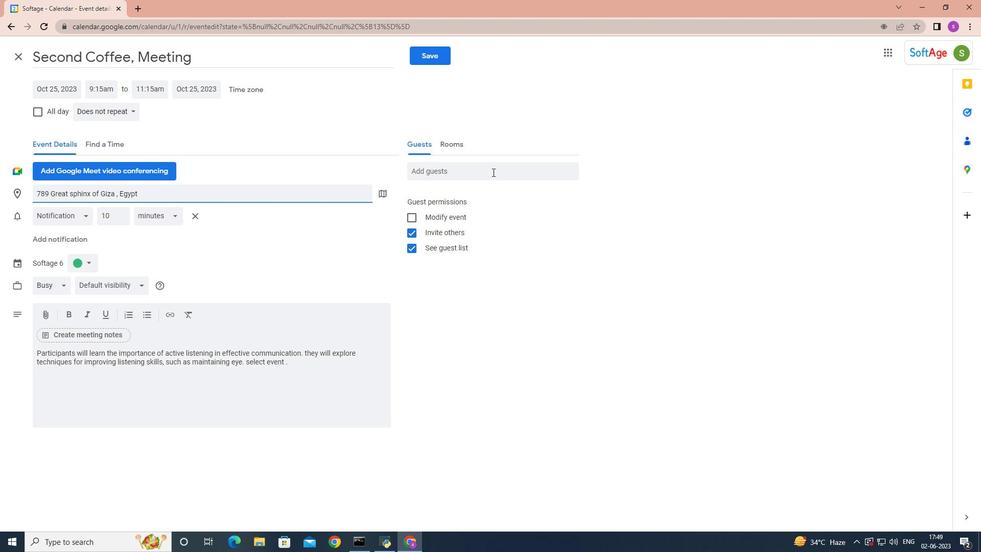 
Action: Key pressed softage.3
Screenshot: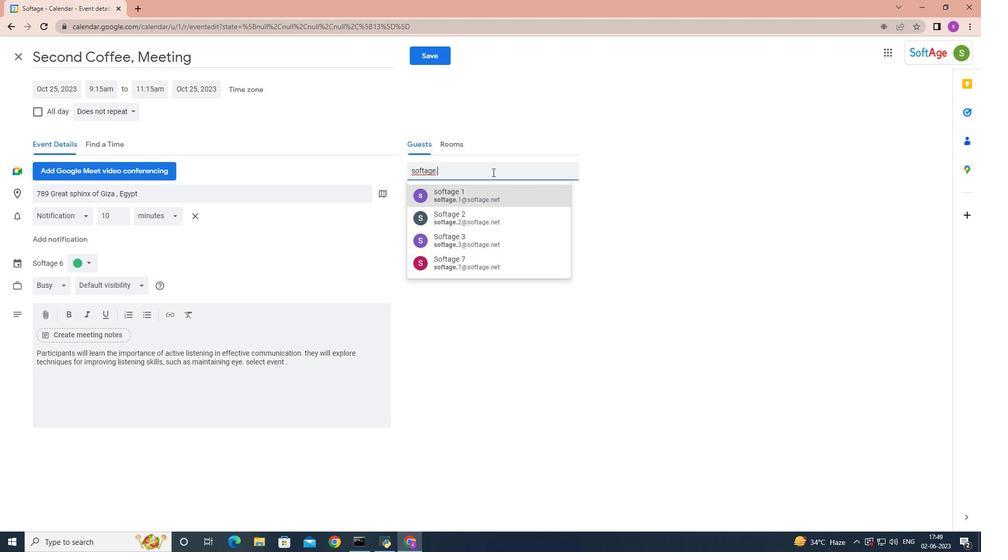 
Action: Mouse moved to (484, 197)
Screenshot: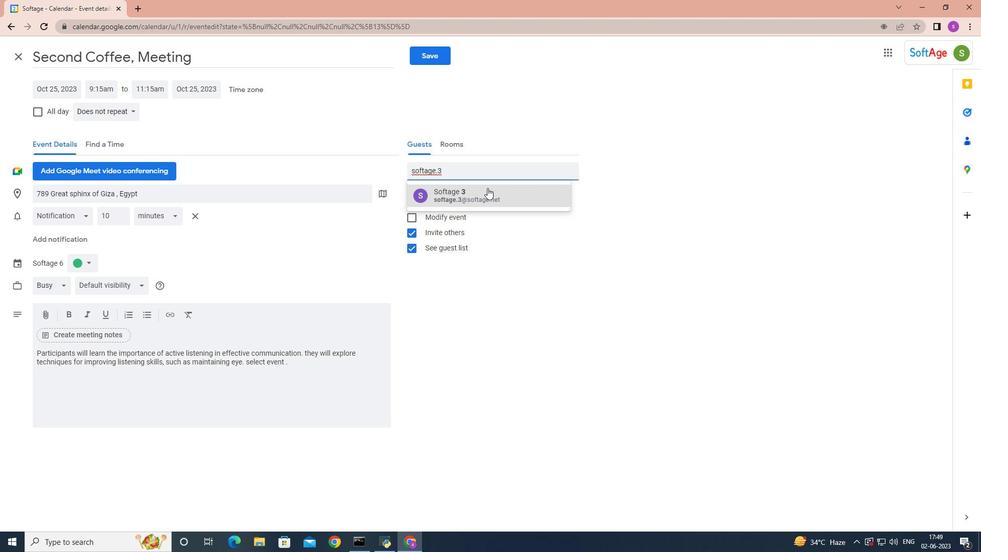 
Action: Mouse pressed left at (484, 197)
Screenshot: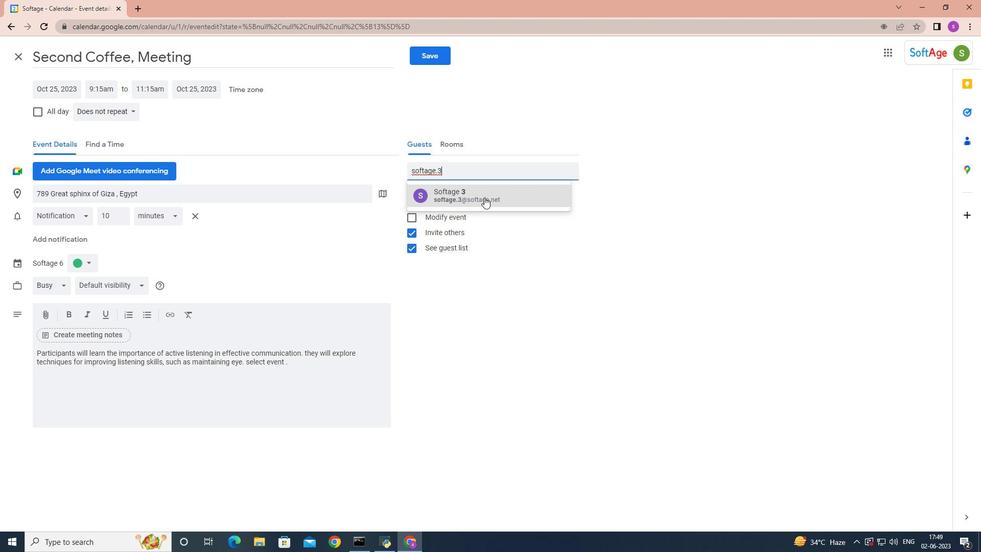 
Action: Mouse moved to (483, 196)
Screenshot: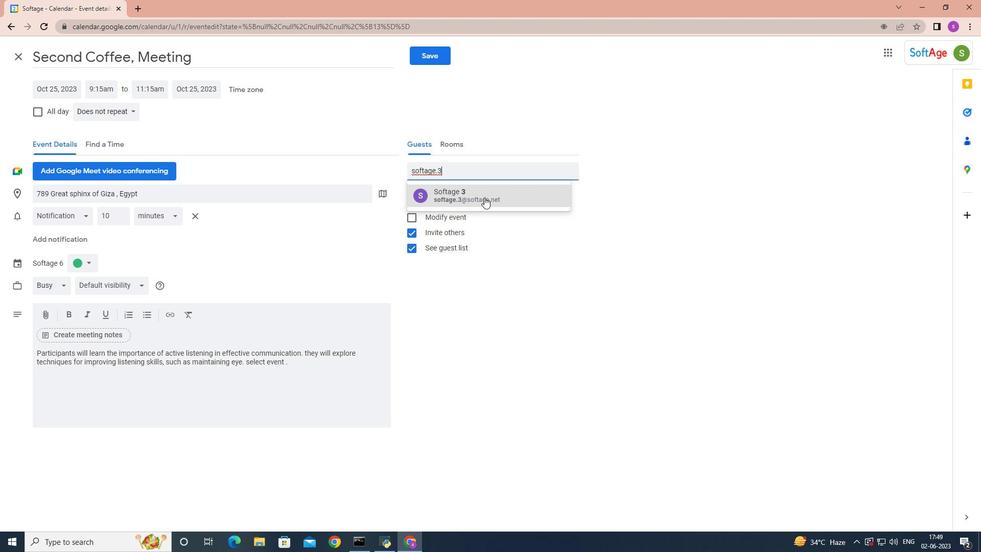 
Action: Key pressed softage.4
Screenshot: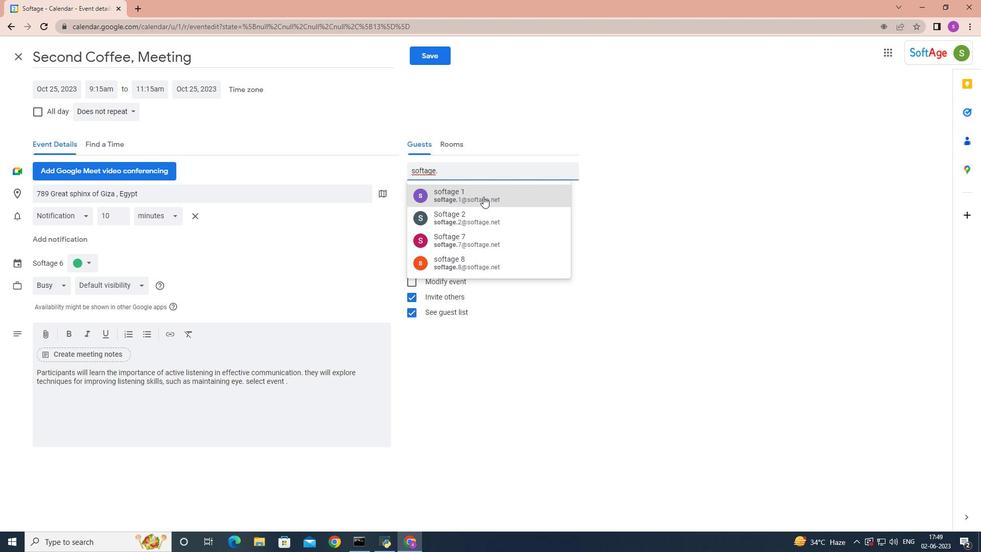 
Action: Mouse pressed left at (483, 196)
Screenshot: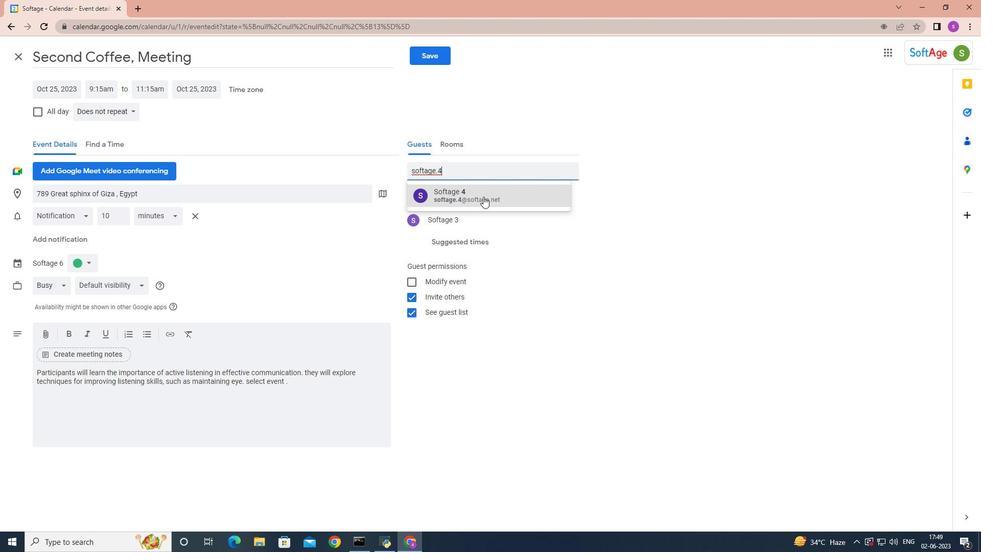 
Action: Mouse moved to (125, 108)
Screenshot: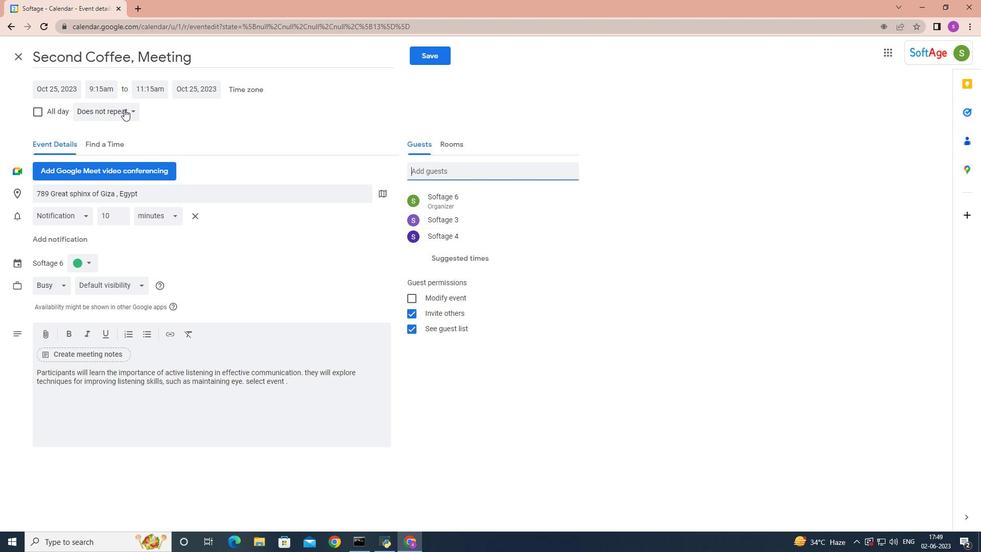 
Action: Mouse pressed left at (125, 108)
Screenshot: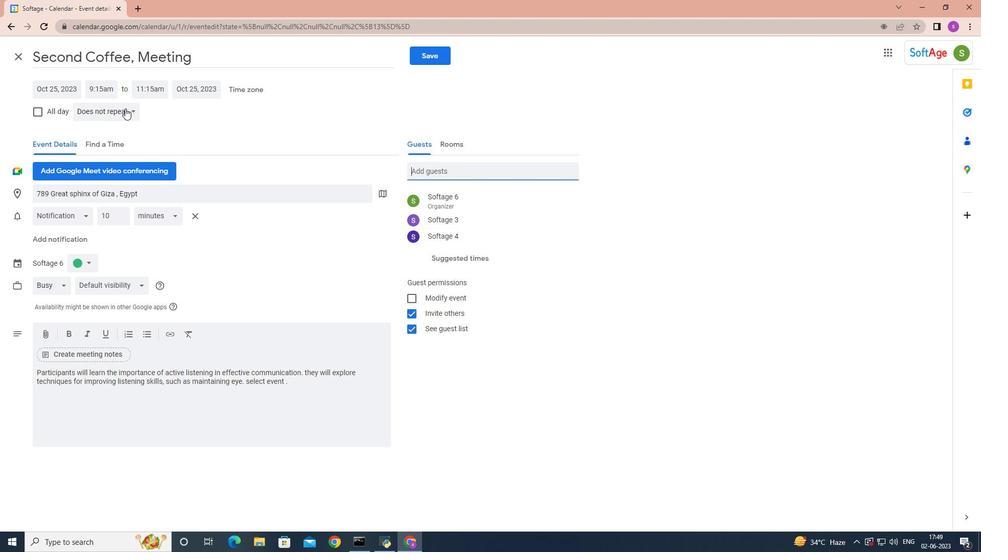 
Action: Mouse moved to (113, 238)
Screenshot: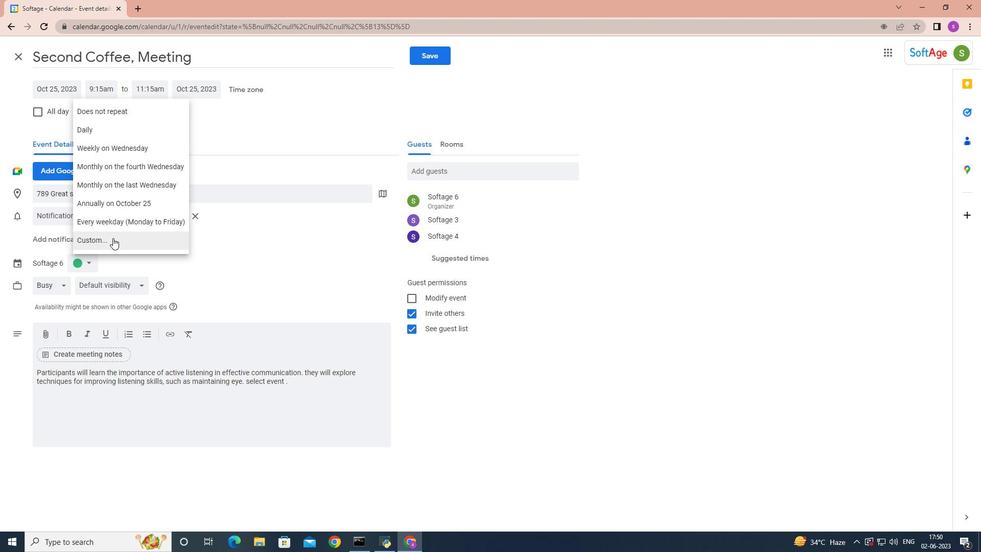 
Action: Mouse pressed left at (113, 238)
Screenshot: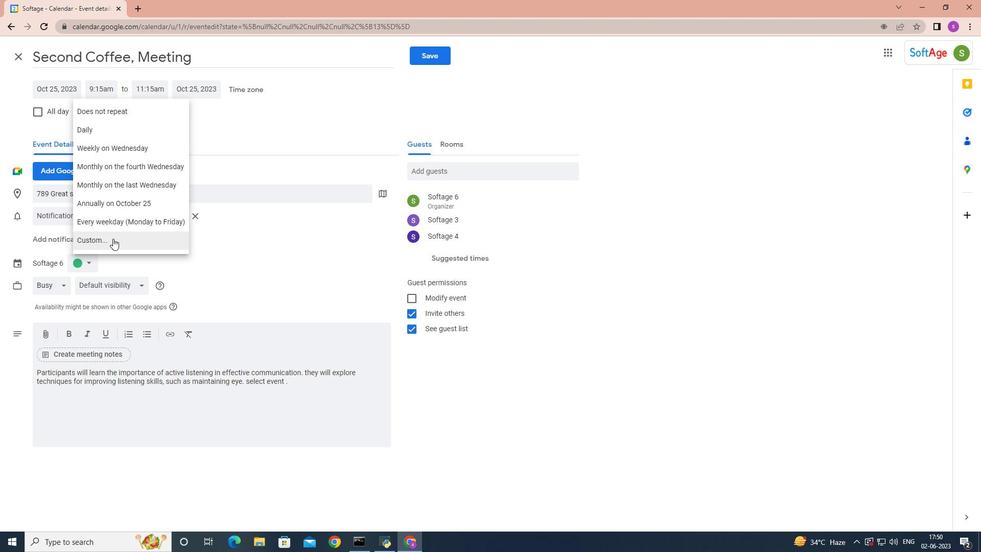 
Action: Mouse moved to (528, 220)
Screenshot: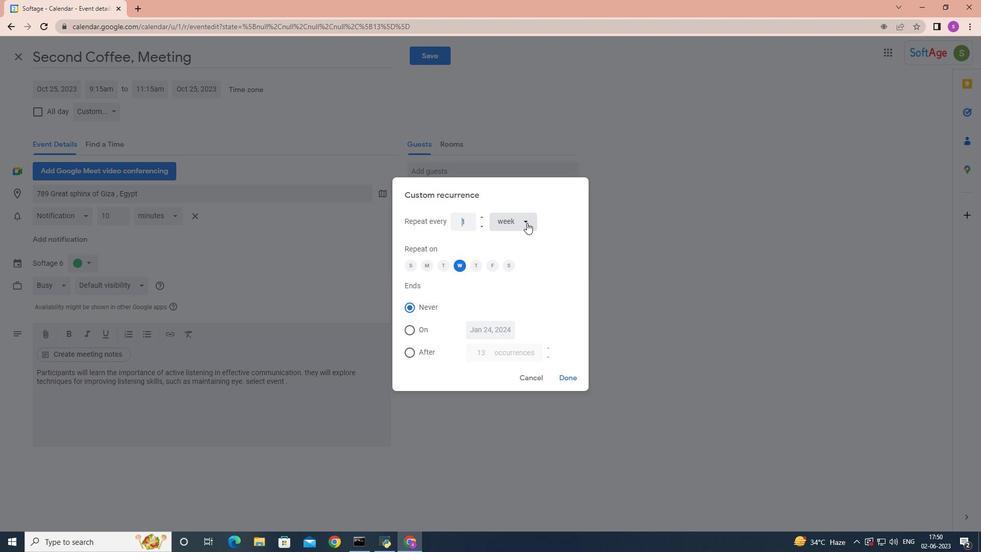 
Action: Mouse pressed left at (528, 220)
Screenshot: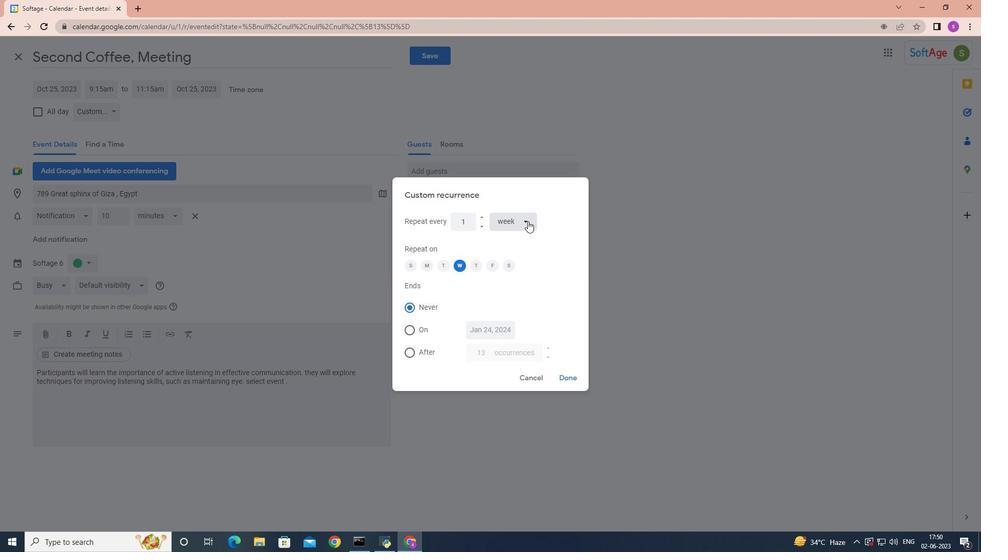 
Action: Mouse moved to (557, 230)
Screenshot: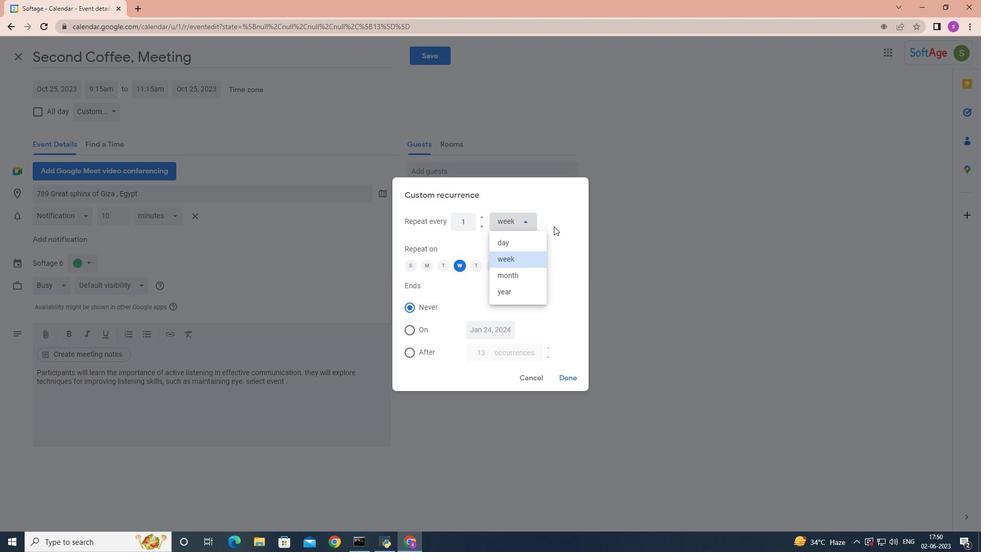 
Action: Mouse pressed left at (557, 230)
Screenshot: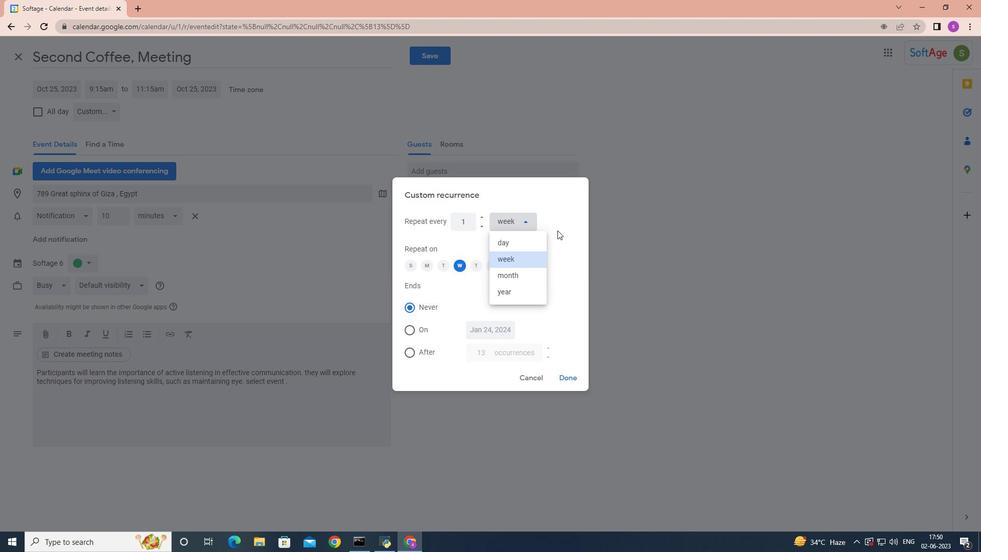 
Action: Mouse moved to (410, 265)
Screenshot: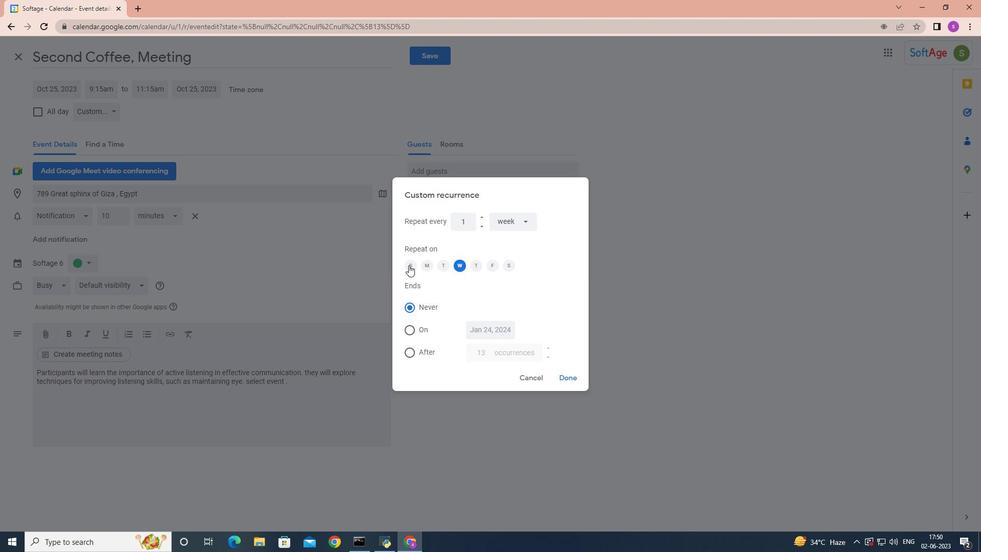 
Action: Mouse pressed left at (410, 265)
Screenshot: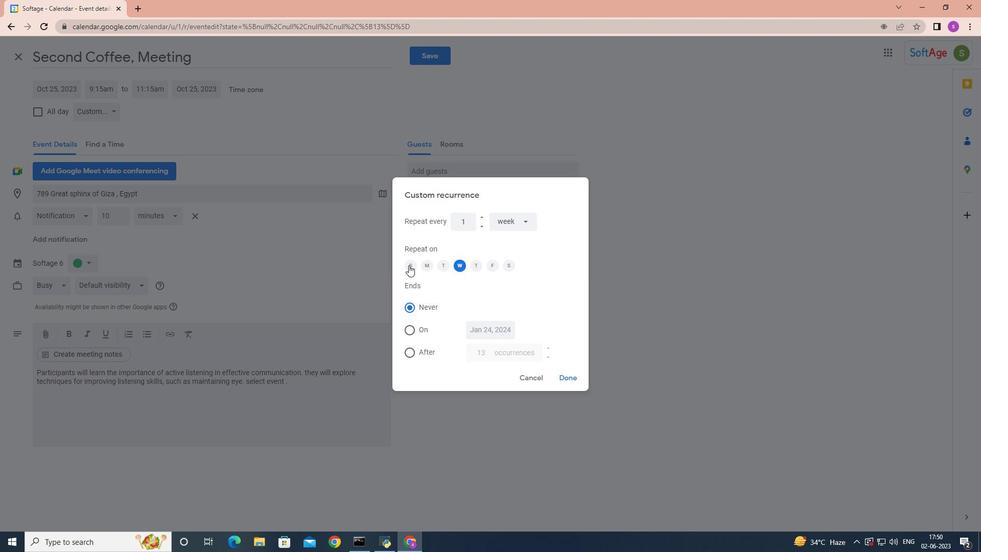 
Action: Mouse moved to (462, 266)
Screenshot: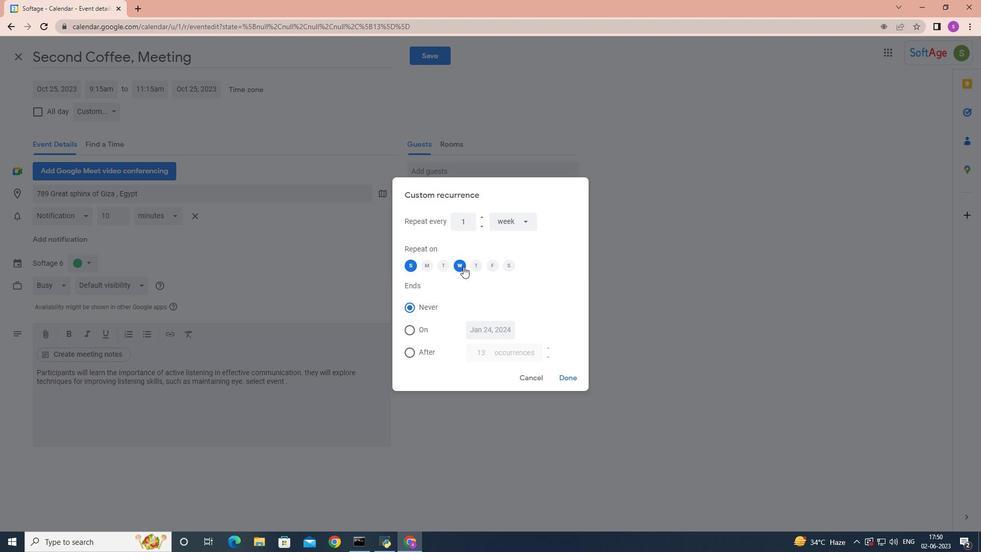 
Action: Mouse pressed left at (462, 266)
Screenshot: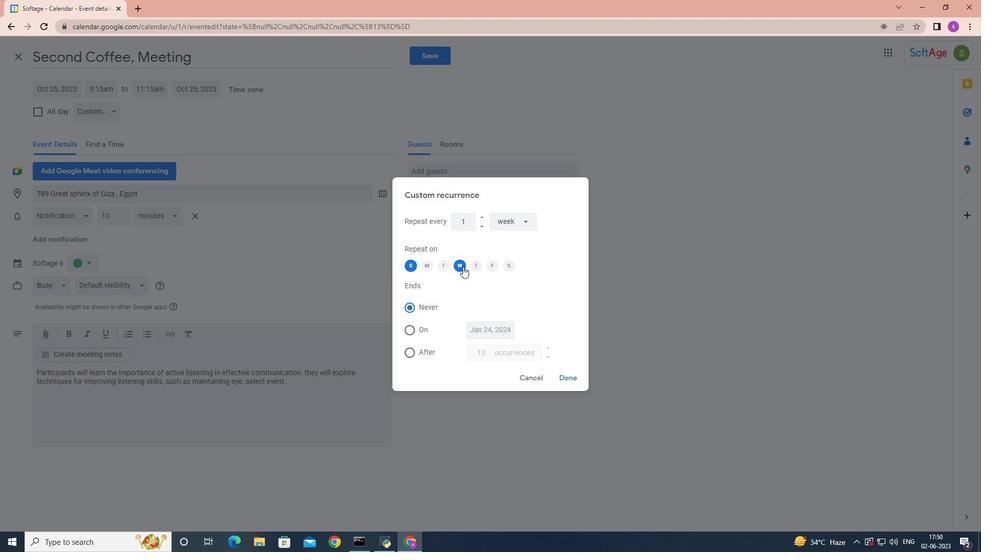 
Action: Mouse moved to (572, 377)
Screenshot: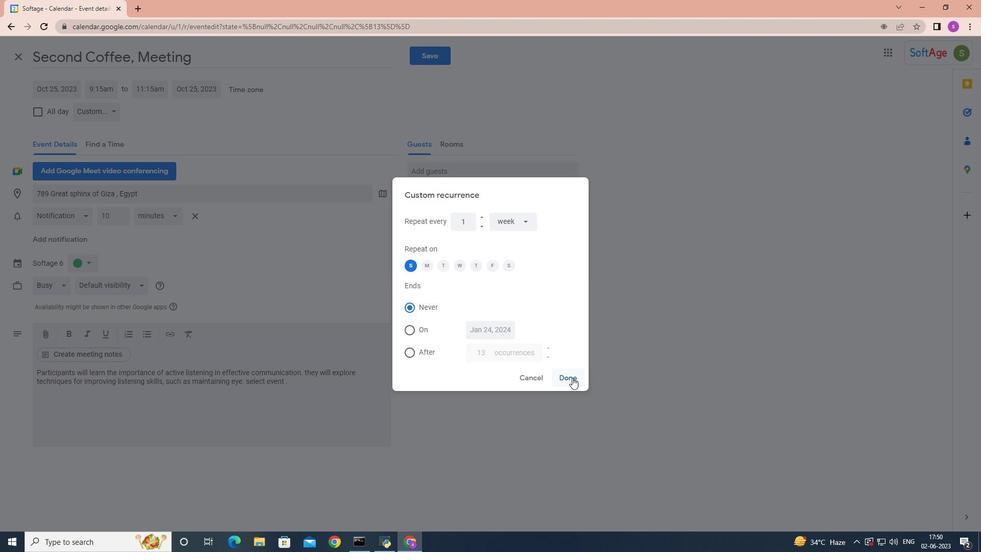 
Action: Mouse pressed left at (572, 377)
Screenshot: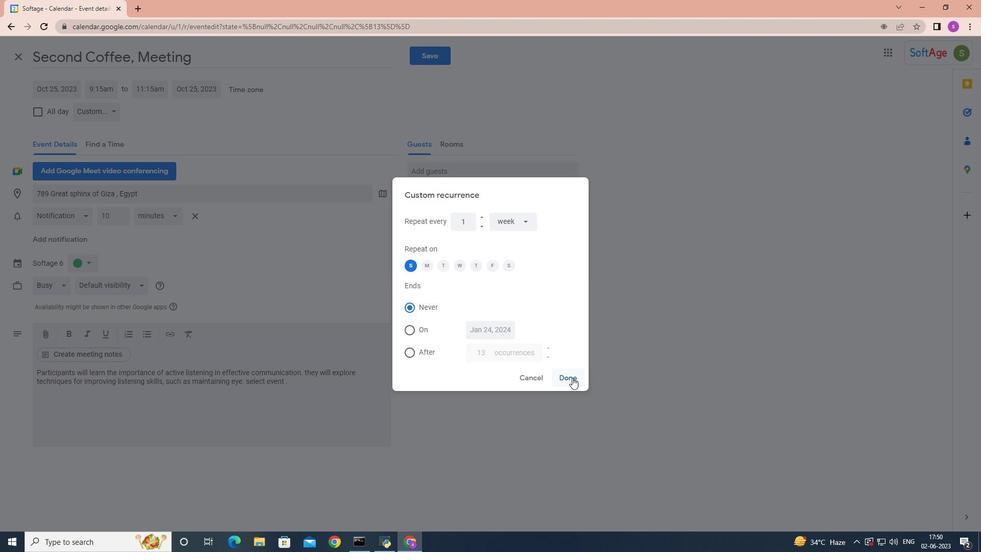 
Action: Mouse moved to (433, 57)
Screenshot: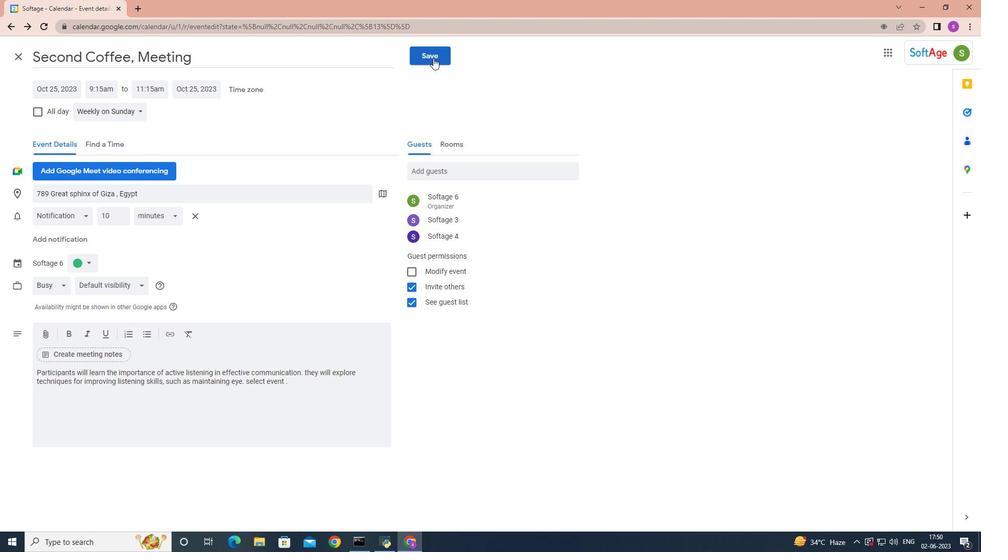 
Action: Mouse pressed left at (433, 57)
Screenshot: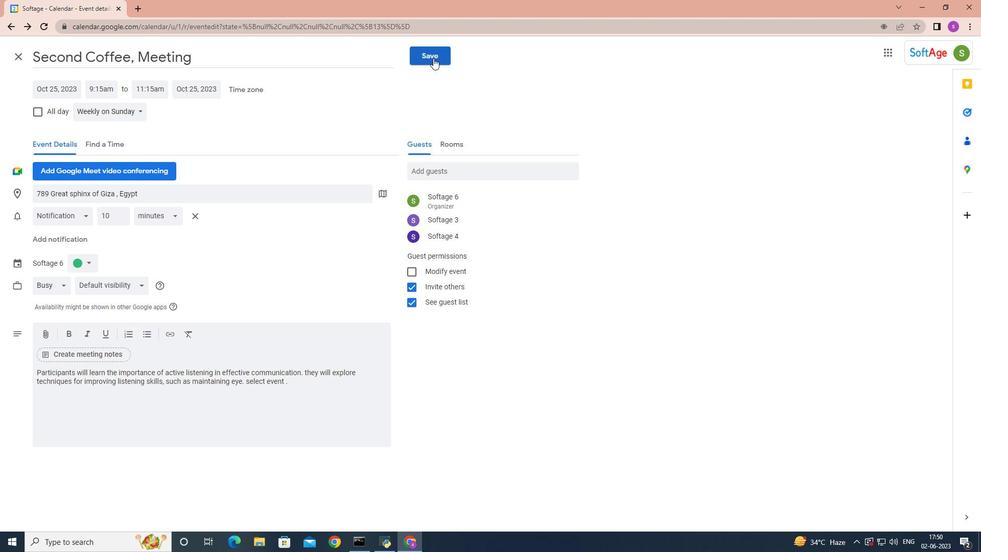 
Action: Mouse moved to (589, 307)
Screenshot: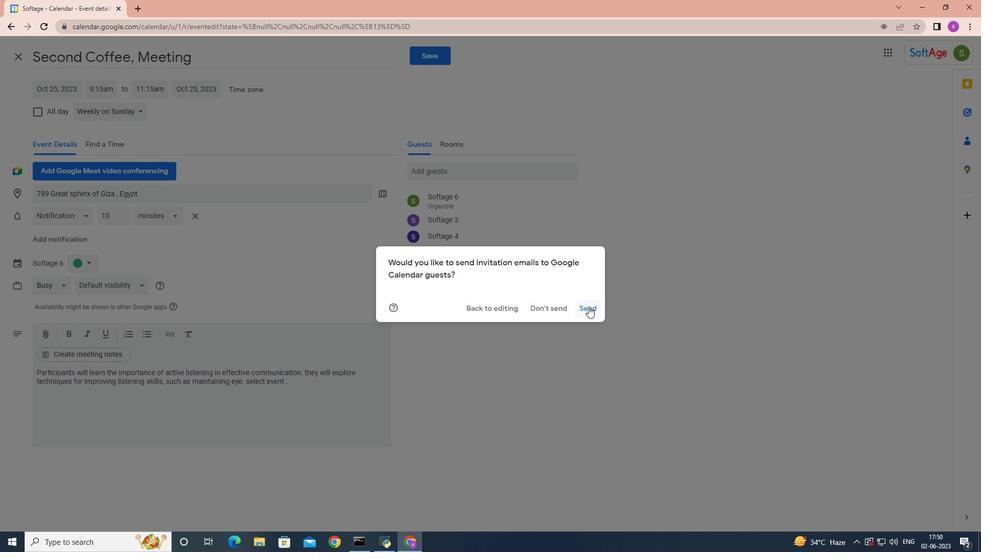 
Action: Mouse pressed left at (589, 307)
Screenshot: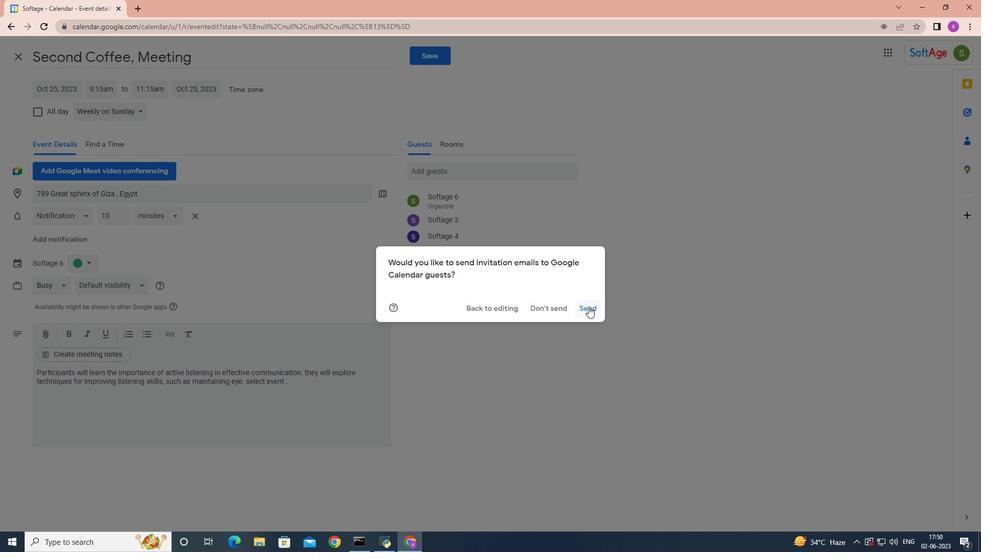 
Action: Mouse moved to (578, 260)
Screenshot: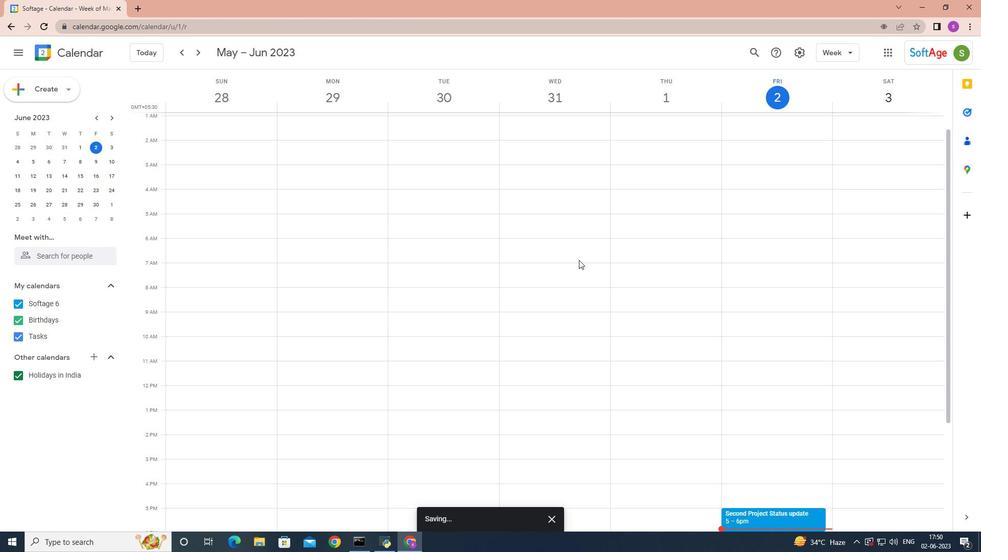 
